 Task: Search one way flight ticket for 1 adult, 6 children, 1 infant in seat and 1 infant on lap in business from Meridian: Key Field to Evansville: Evansville Regional Airport on 8-3-2023. Choice of flights is Sun country airlines. Number of bags: 8 checked bags. Price is upto 109000. Outbound departure time preference is 17:00.
Action: Mouse moved to (304, 407)
Screenshot: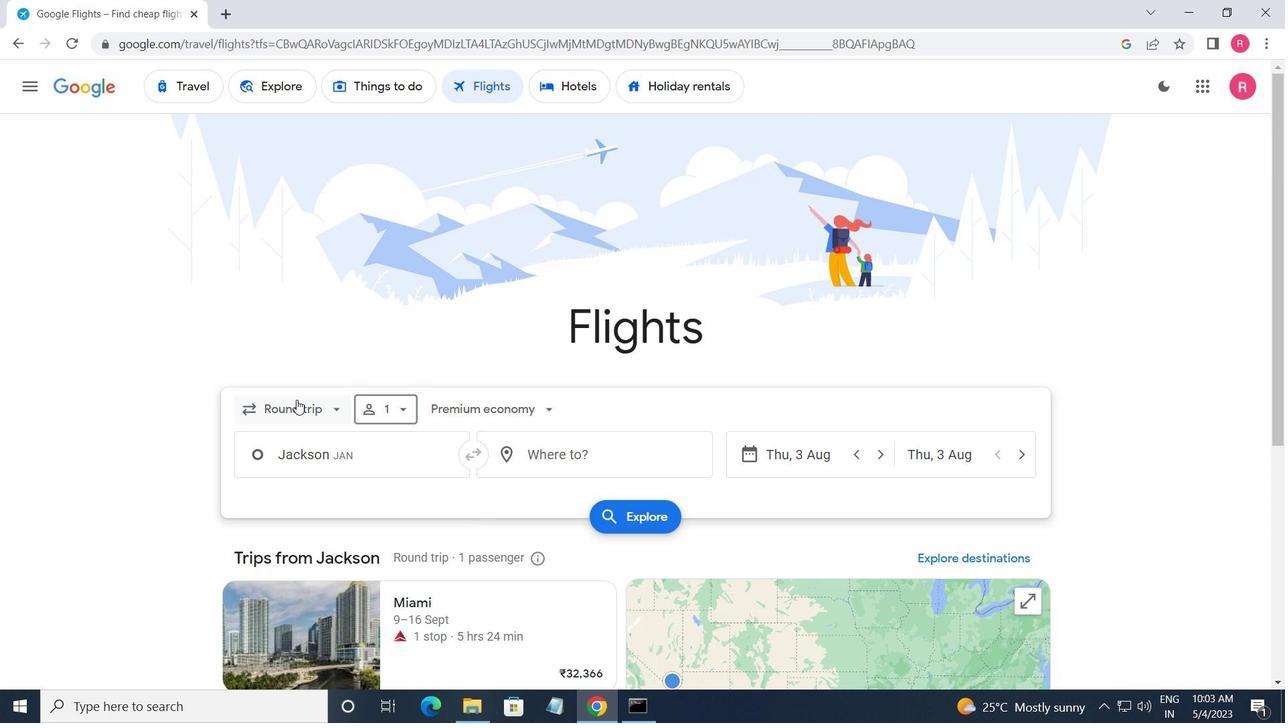 
Action: Mouse pressed left at (304, 407)
Screenshot: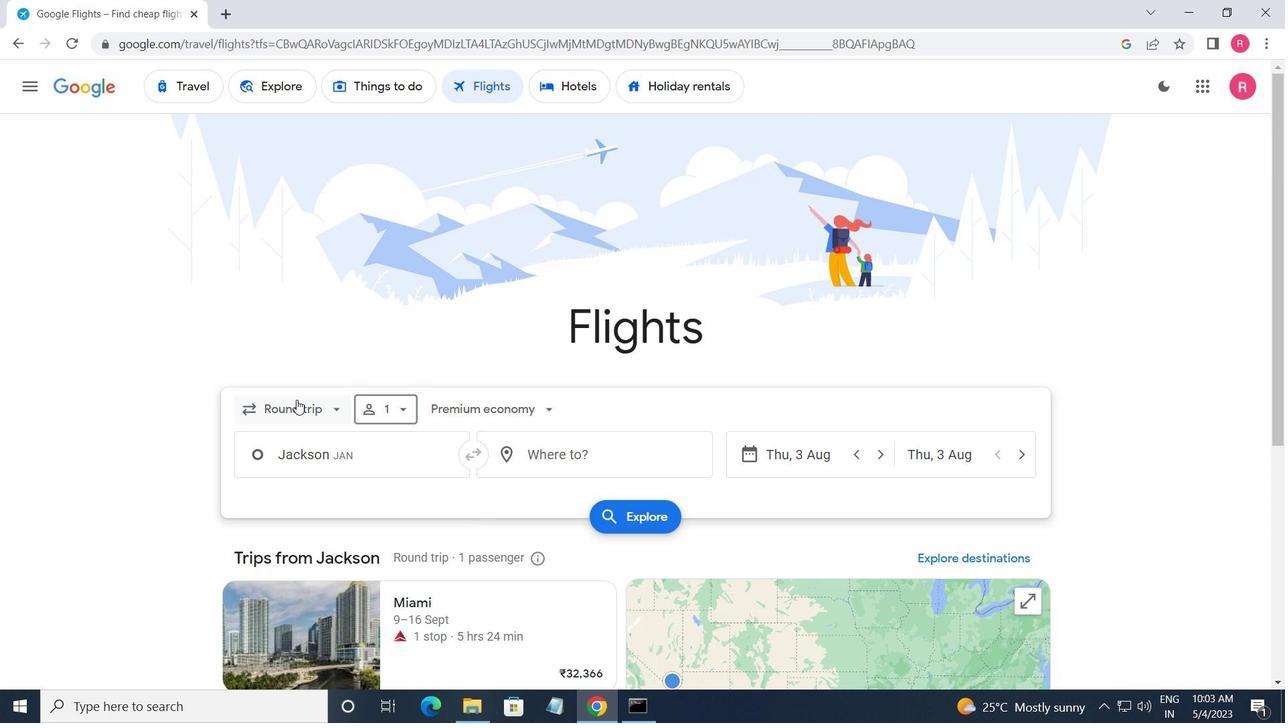 
Action: Mouse moved to (324, 493)
Screenshot: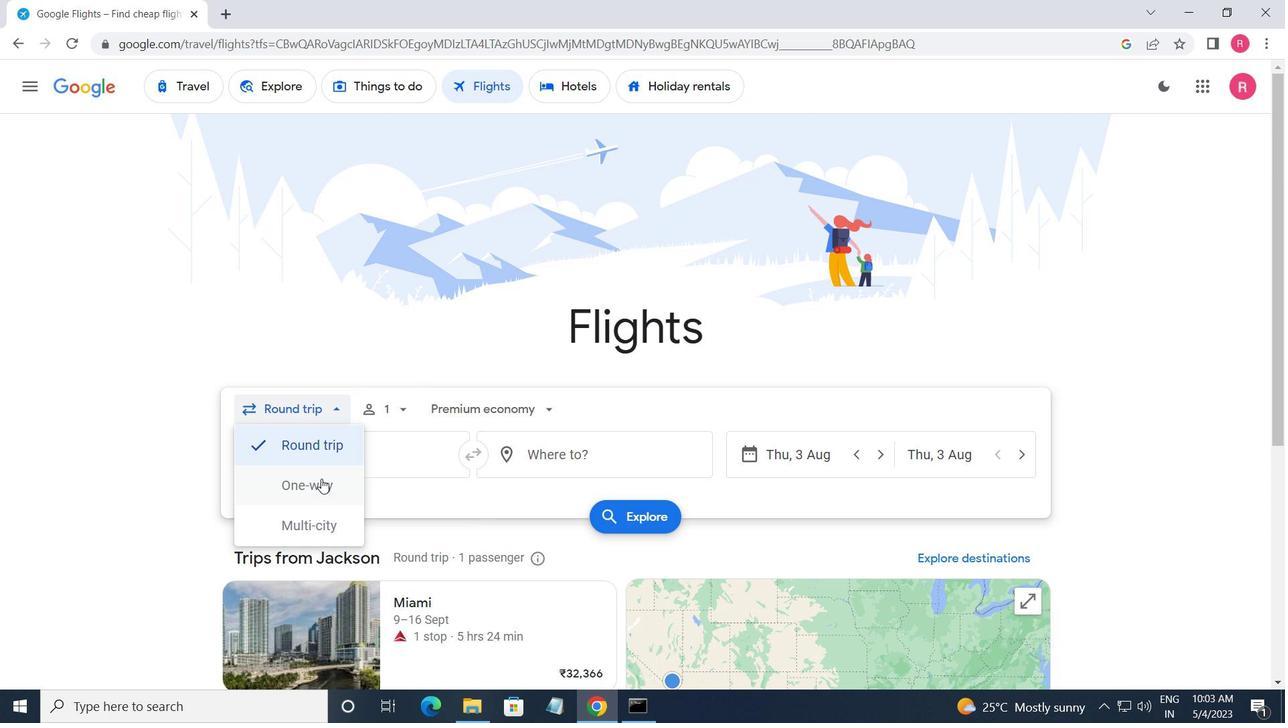
Action: Mouse pressed left at (324, 493)
Screenshot: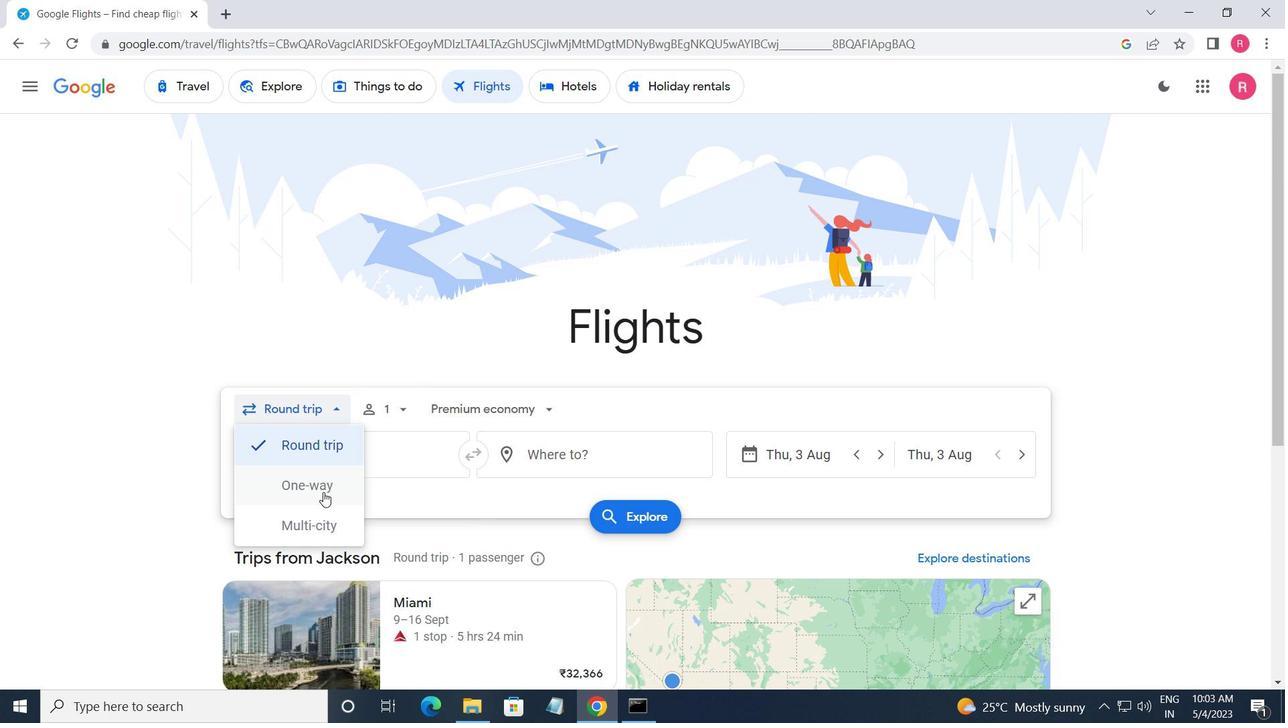 
Action: Mouse moved to (362, 417)
Screenshot: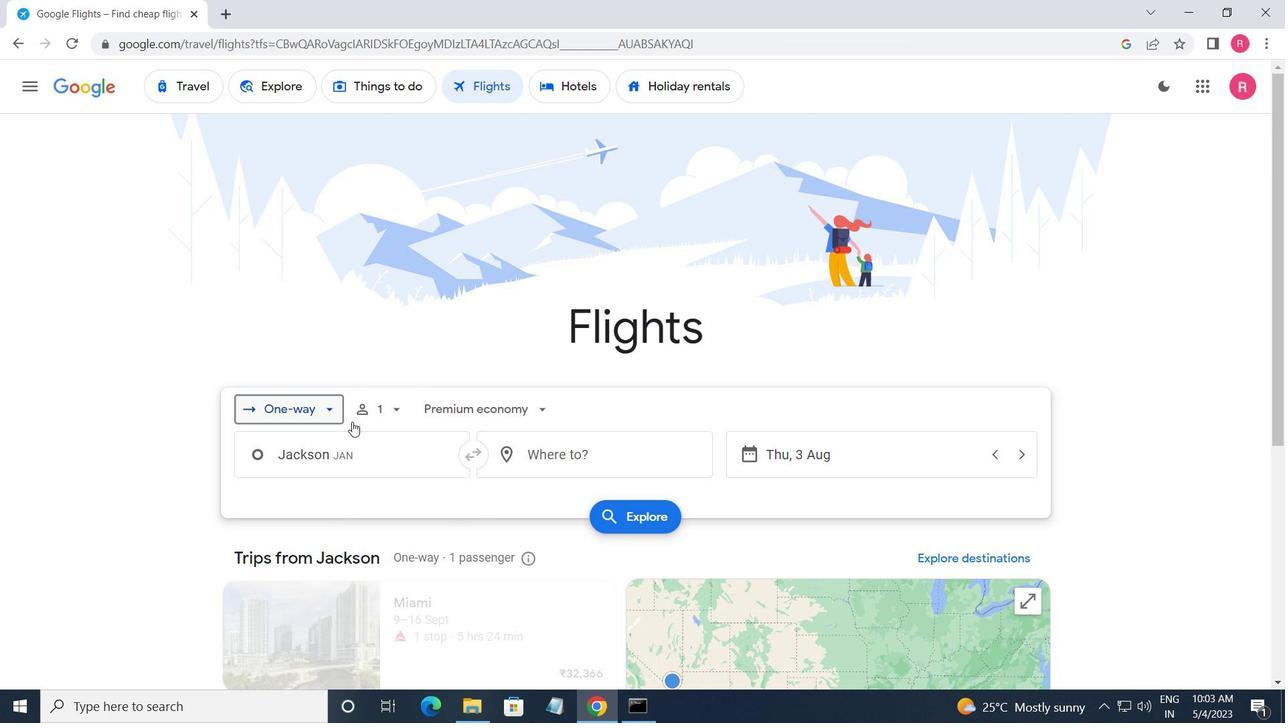 
Action: Mouse pressed left at (362, 417)
Screenshot: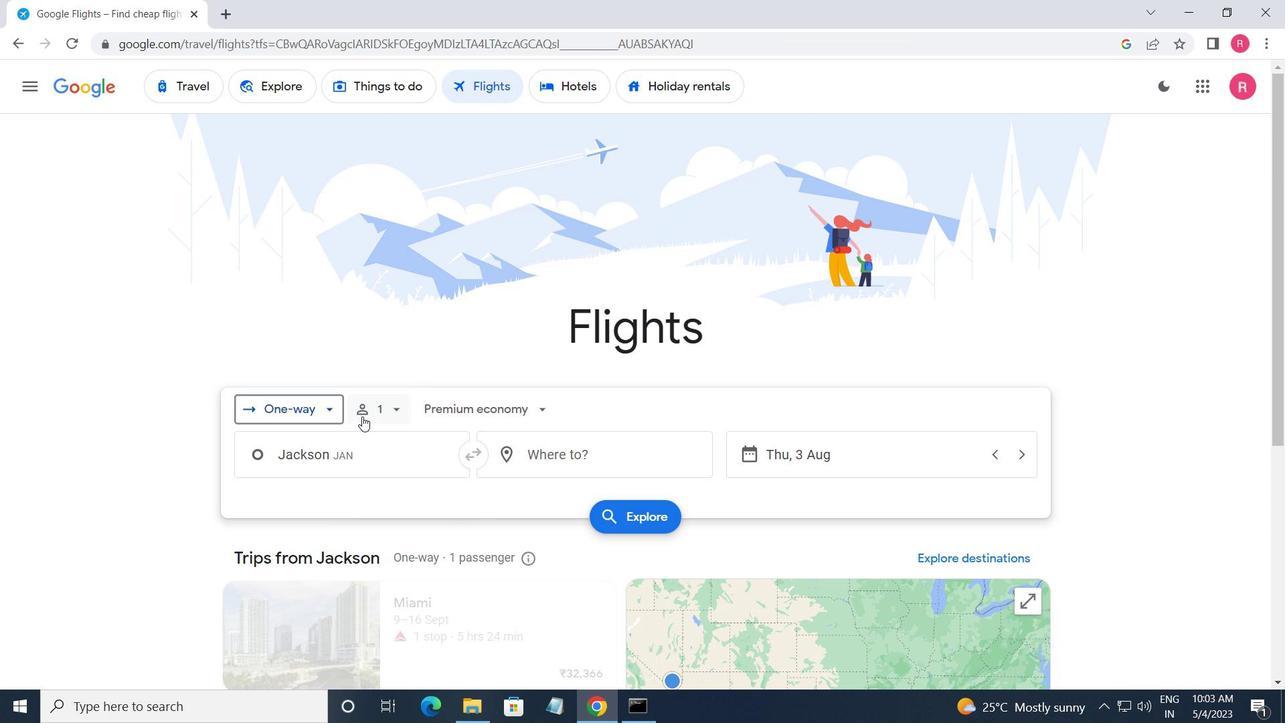 
Action: Mouse moved to (521, 494)
Screenshot: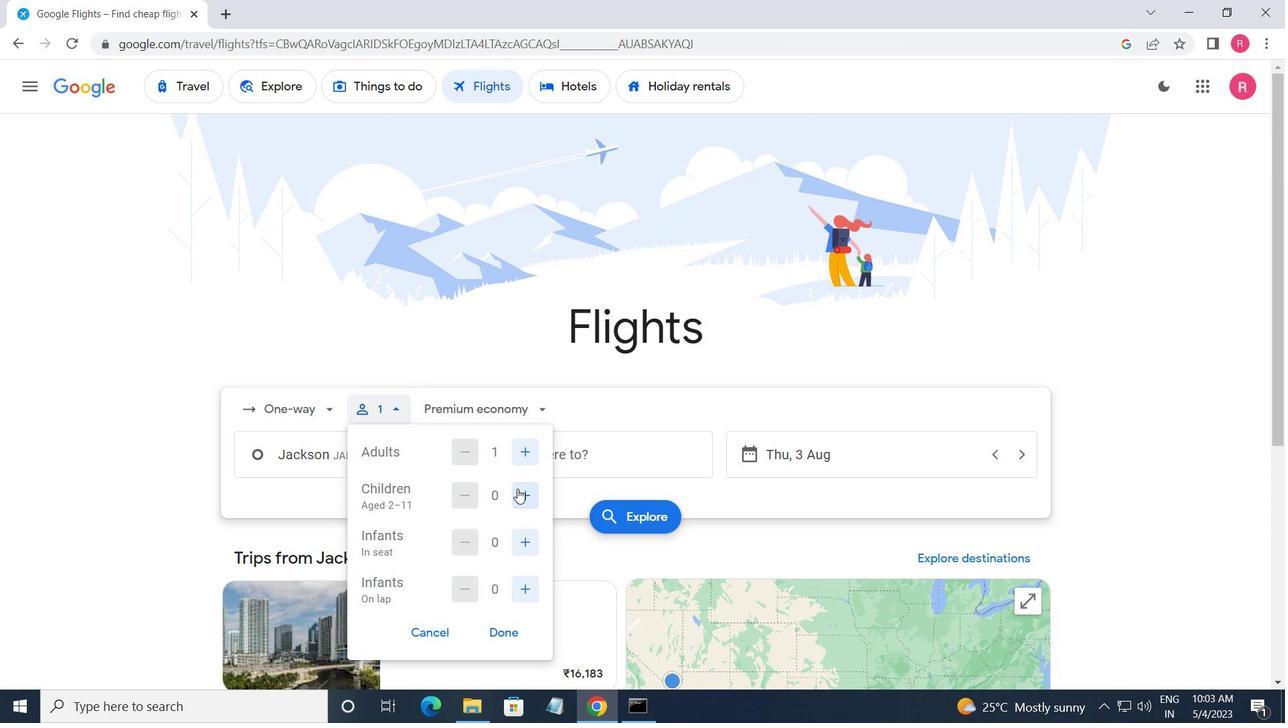 
Action: Mouse pressed left at (521, 494)
Screenshot: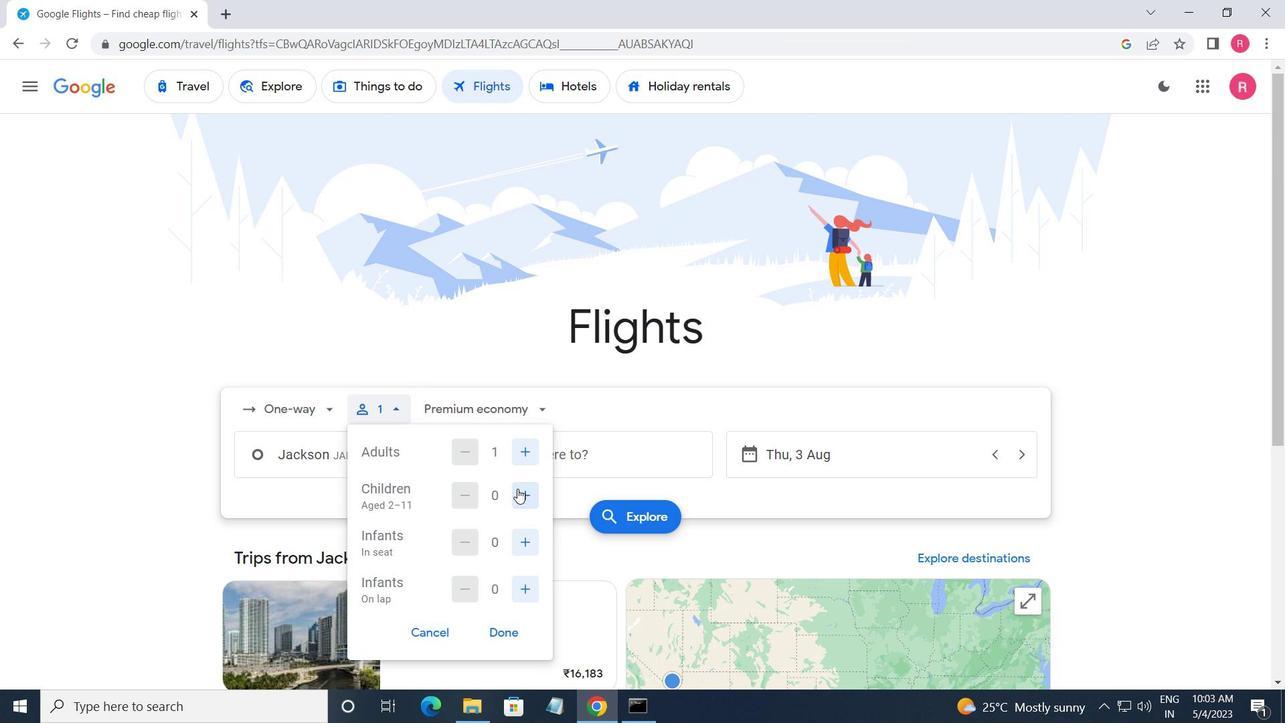 
Action: Mouse pressed left at (521, 494)
Screenshot: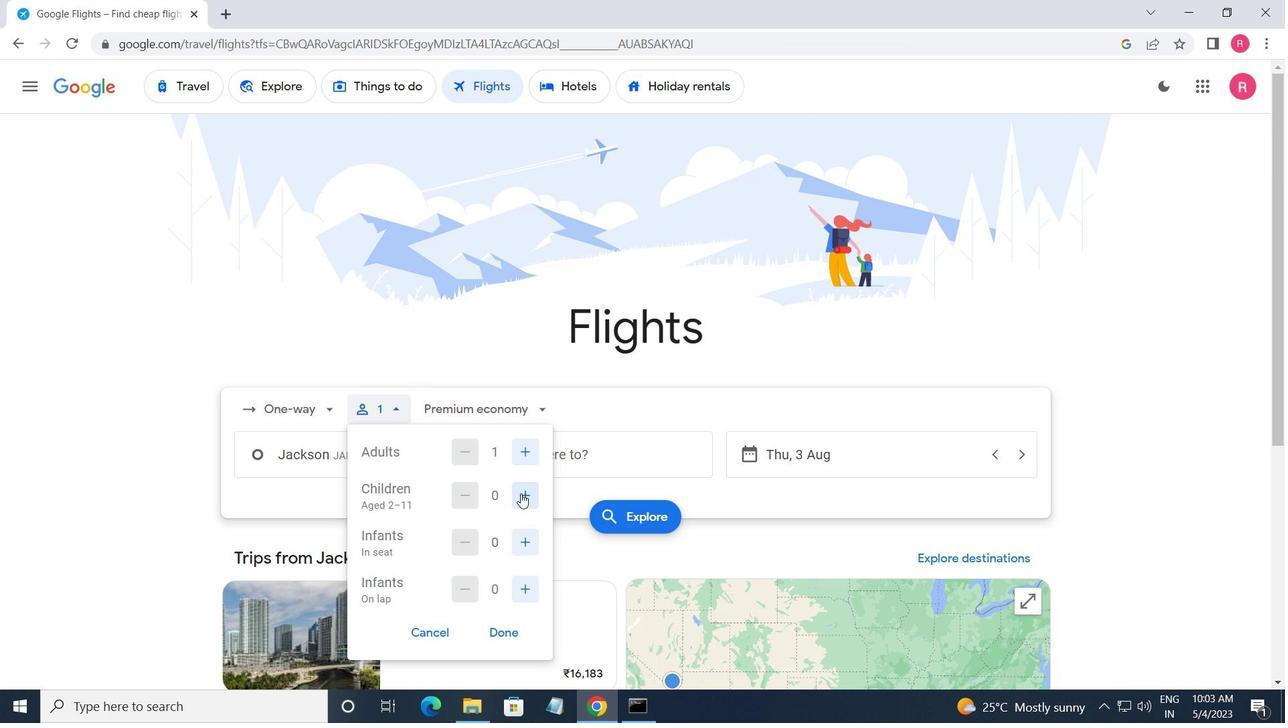 
Action: Mouse pressed left at (521, 494)
Screenshot: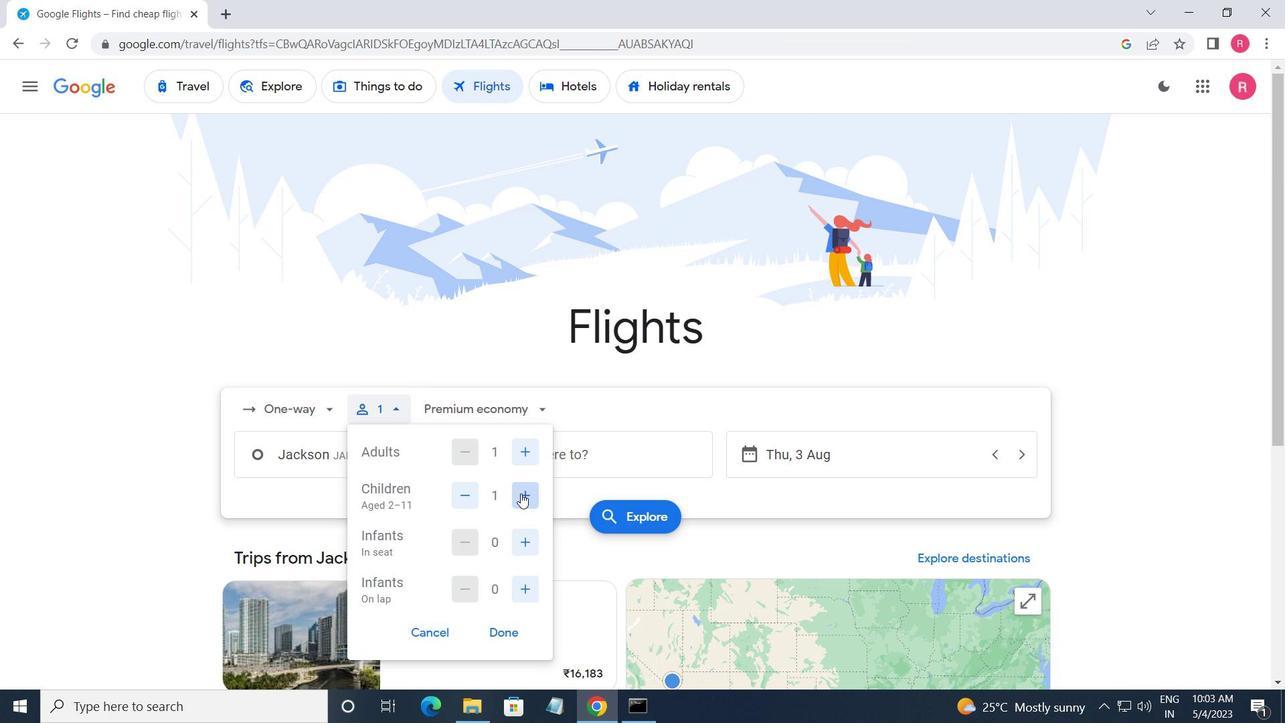 
Action: Mouse moved to (521, 494)
Screenshot: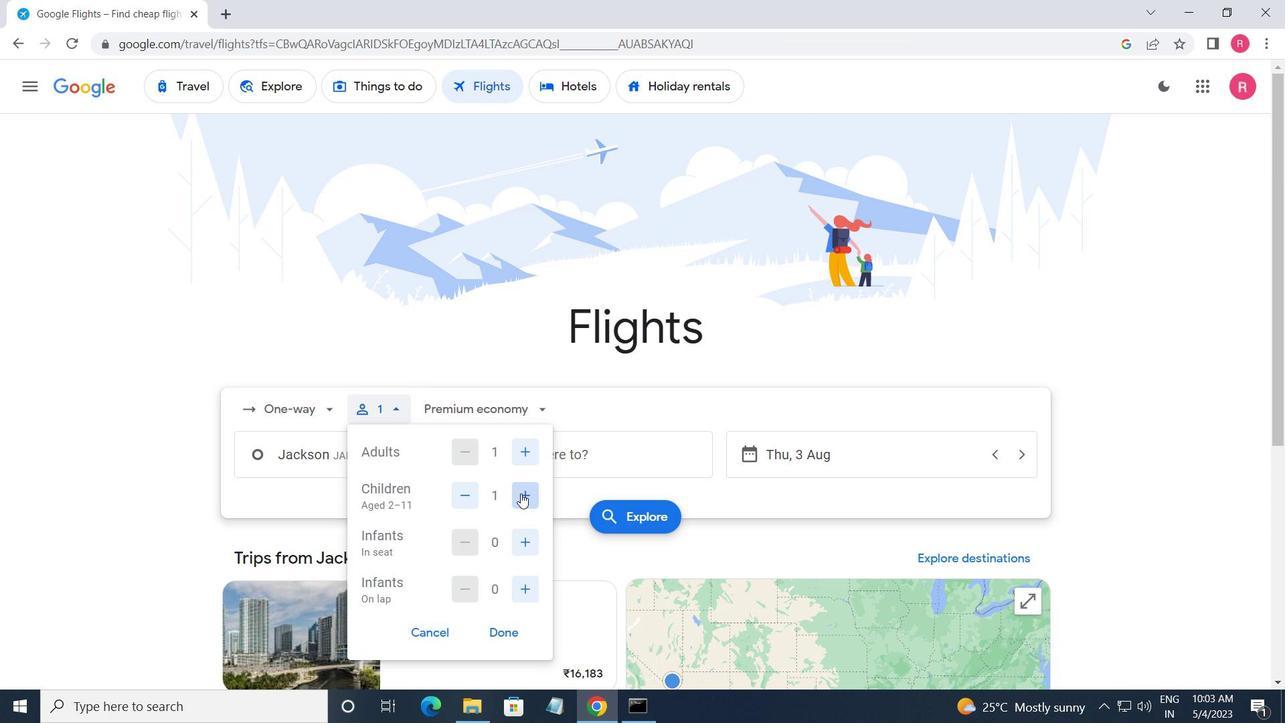 
Action: Mouse pressed left at (521, 494)
Screenshot: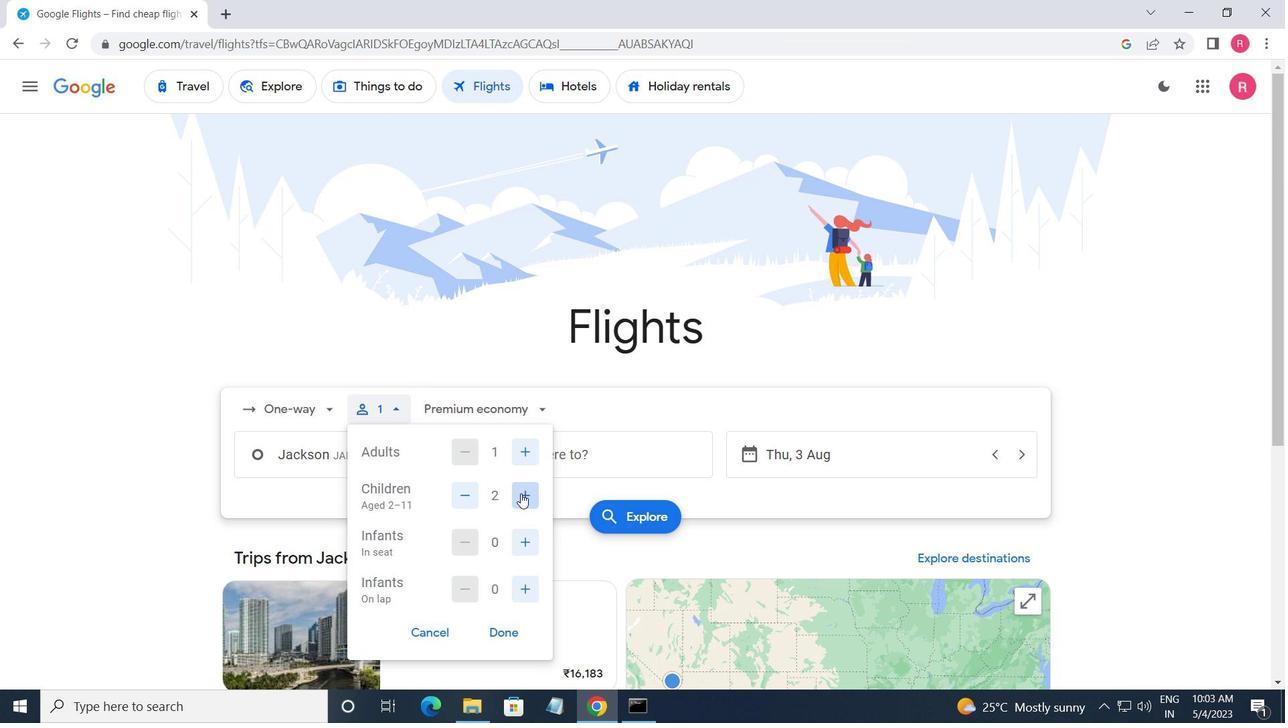 
Action: Mouse pressed left at (521, 494)
Screenshot: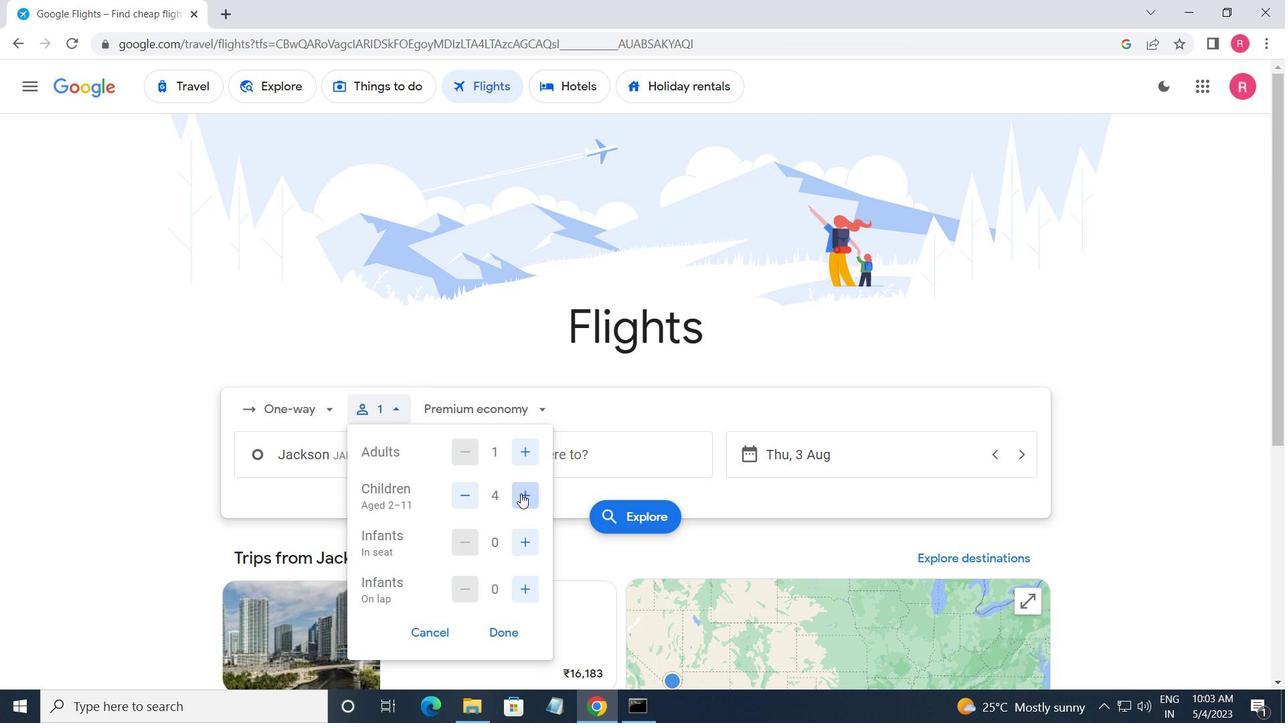 
Action: Mouse pressed left at (521, 494)
Screenshot: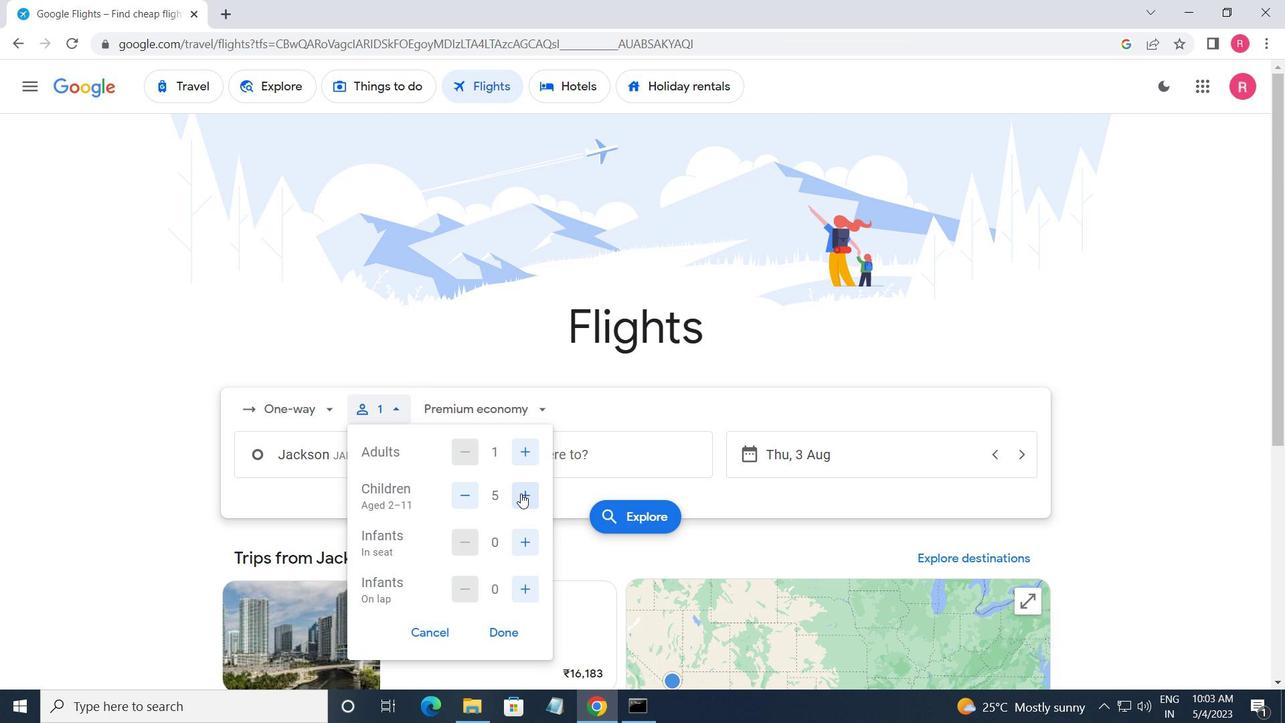 
Action: Mouse moved to (531, 542)
Screenshot: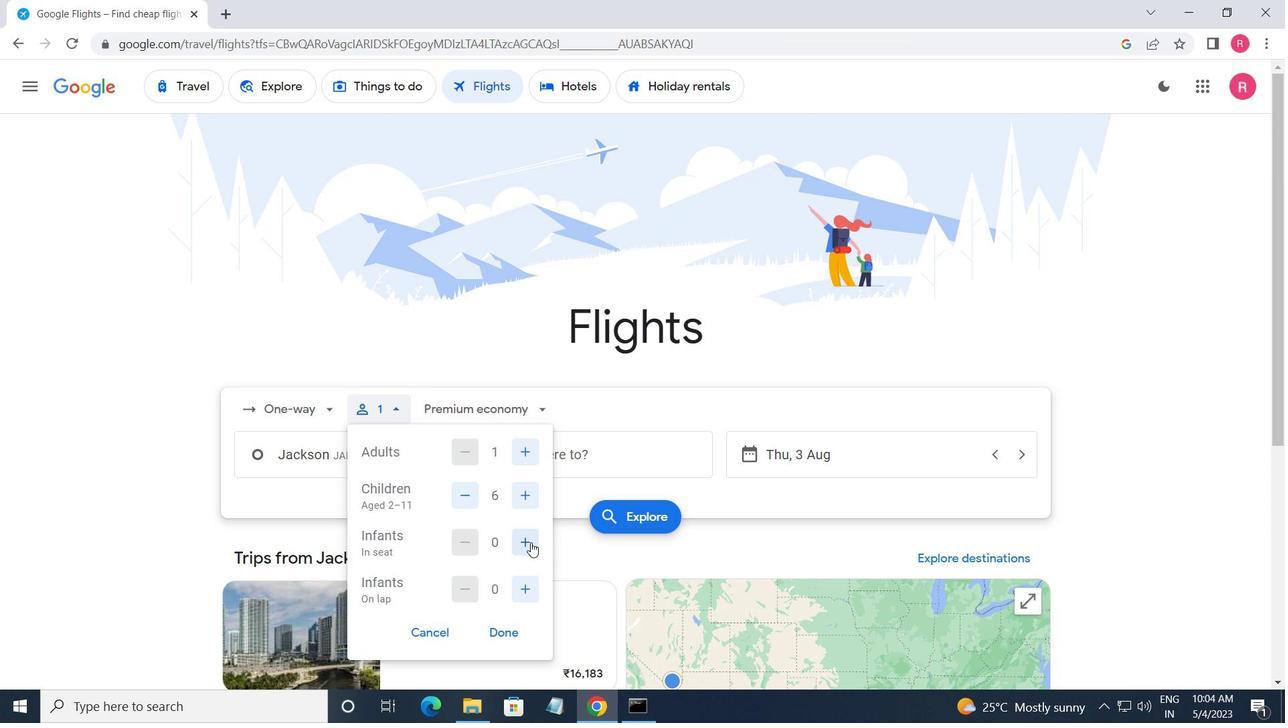 
Action: Mouse pressed left at (531, 542)
Screenshot: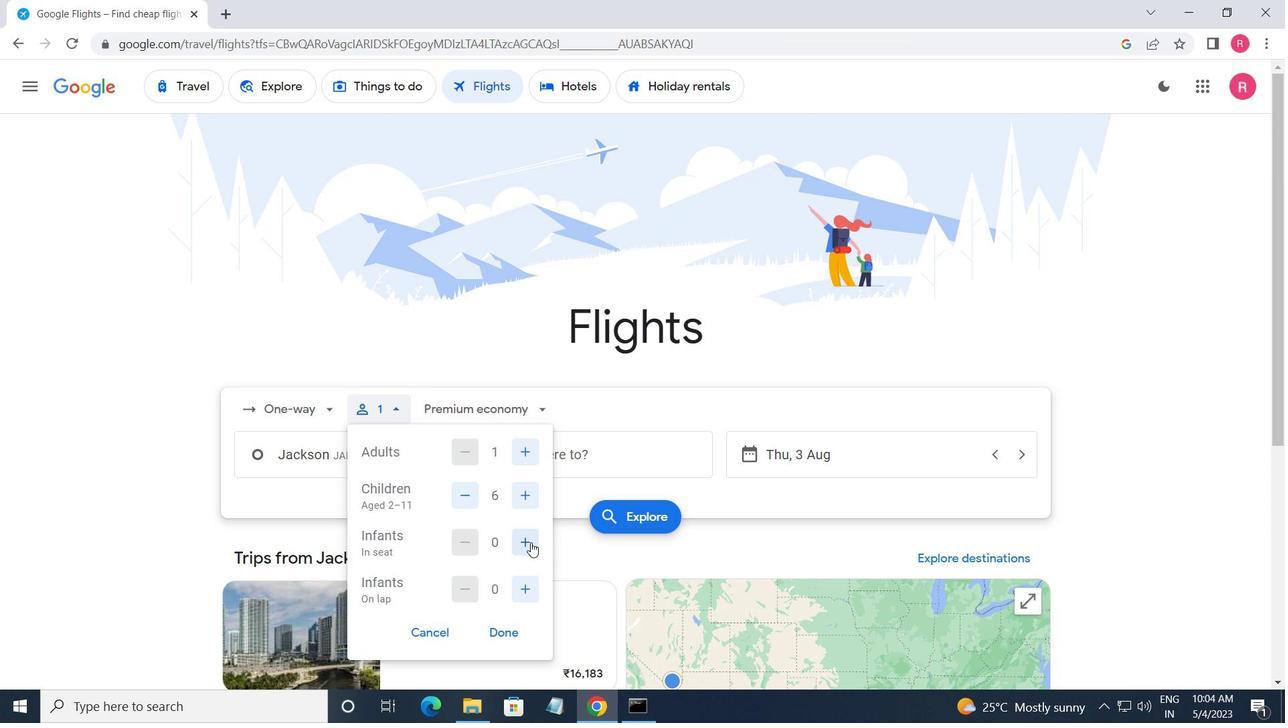 
Action: Mouse moved to (521, 577)
Screenshot: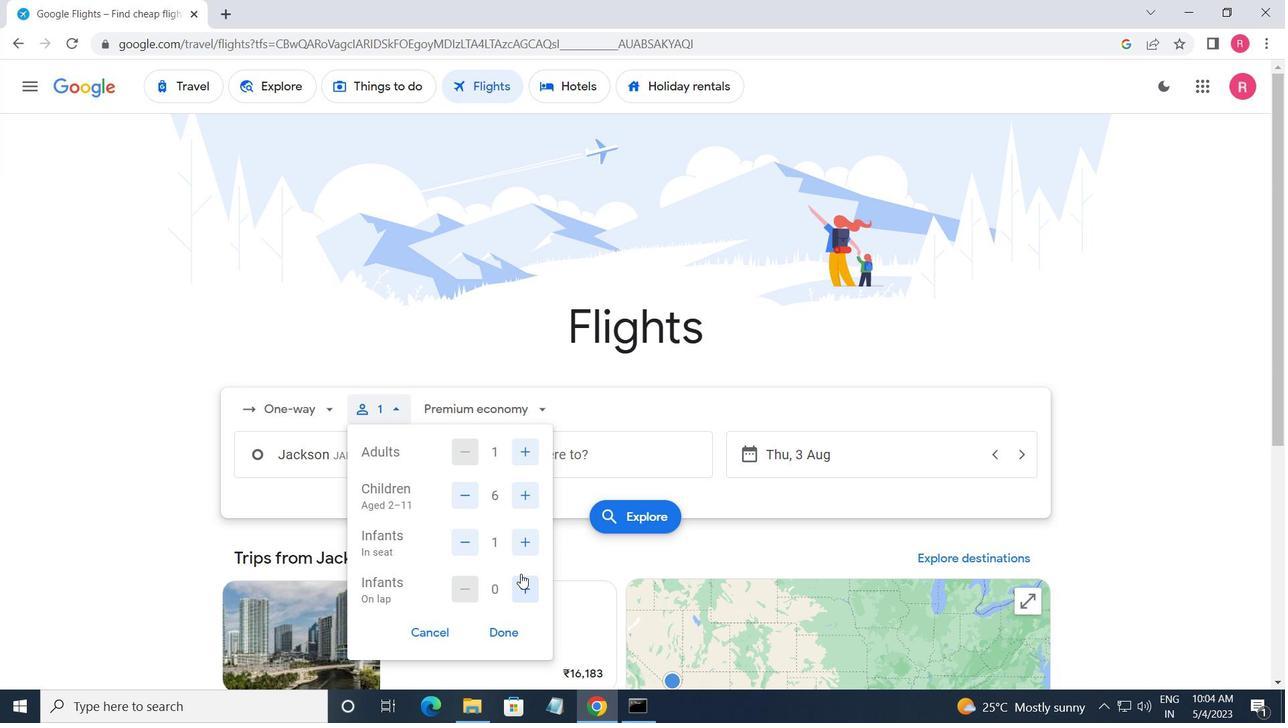 
Action: Mouse pressed left at (521, 577)
Screenshot: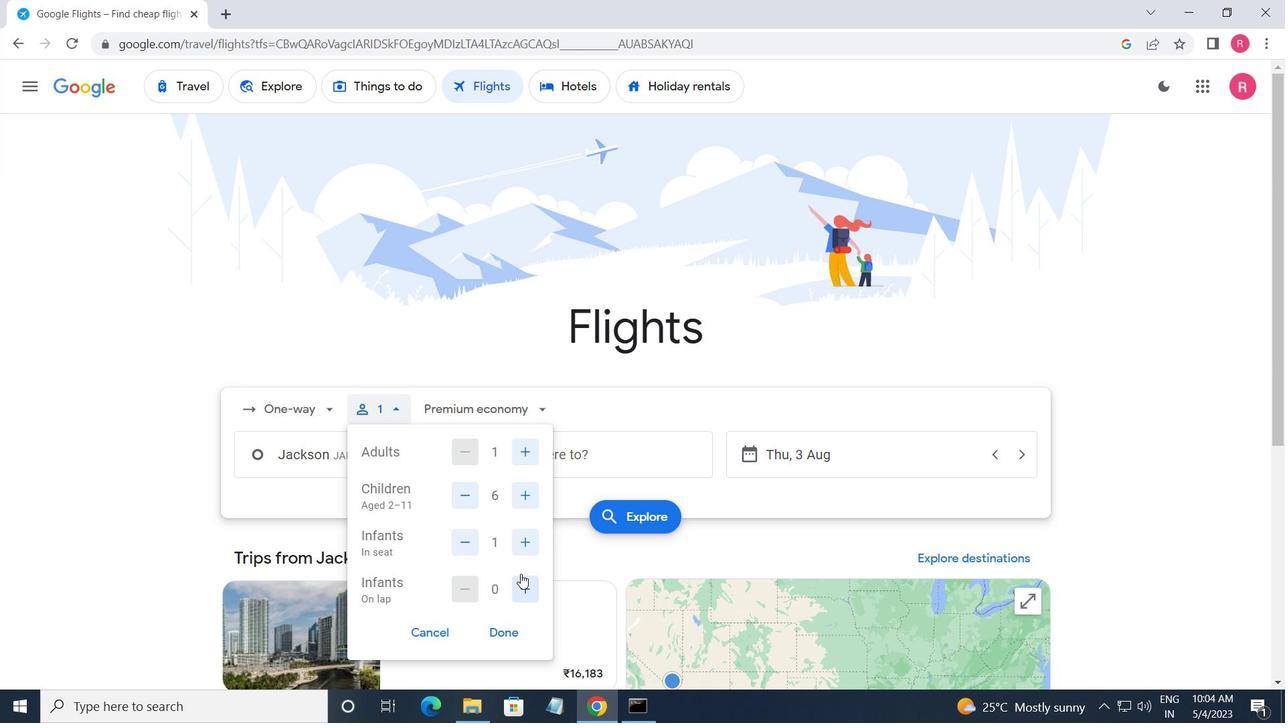
Action: Mouse moved to (511, 633)
Screenshot: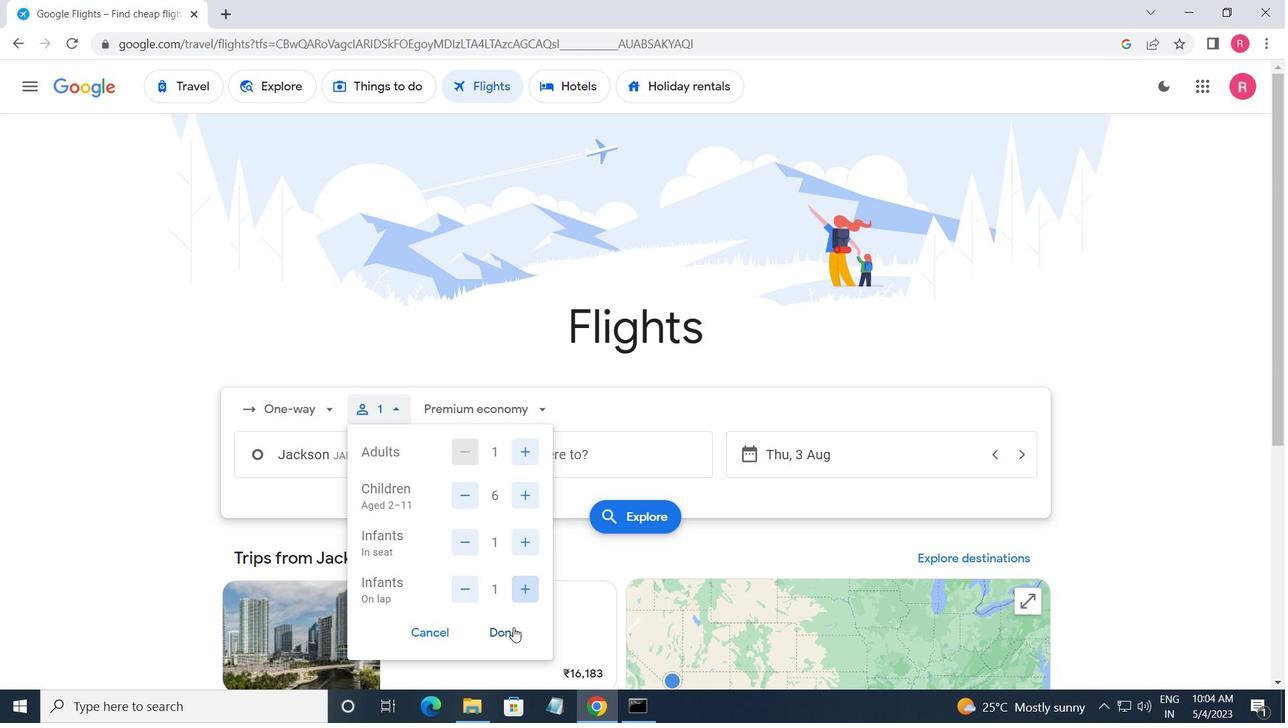 
Action: Mouse pressed left at (511, 633)
Screenshot: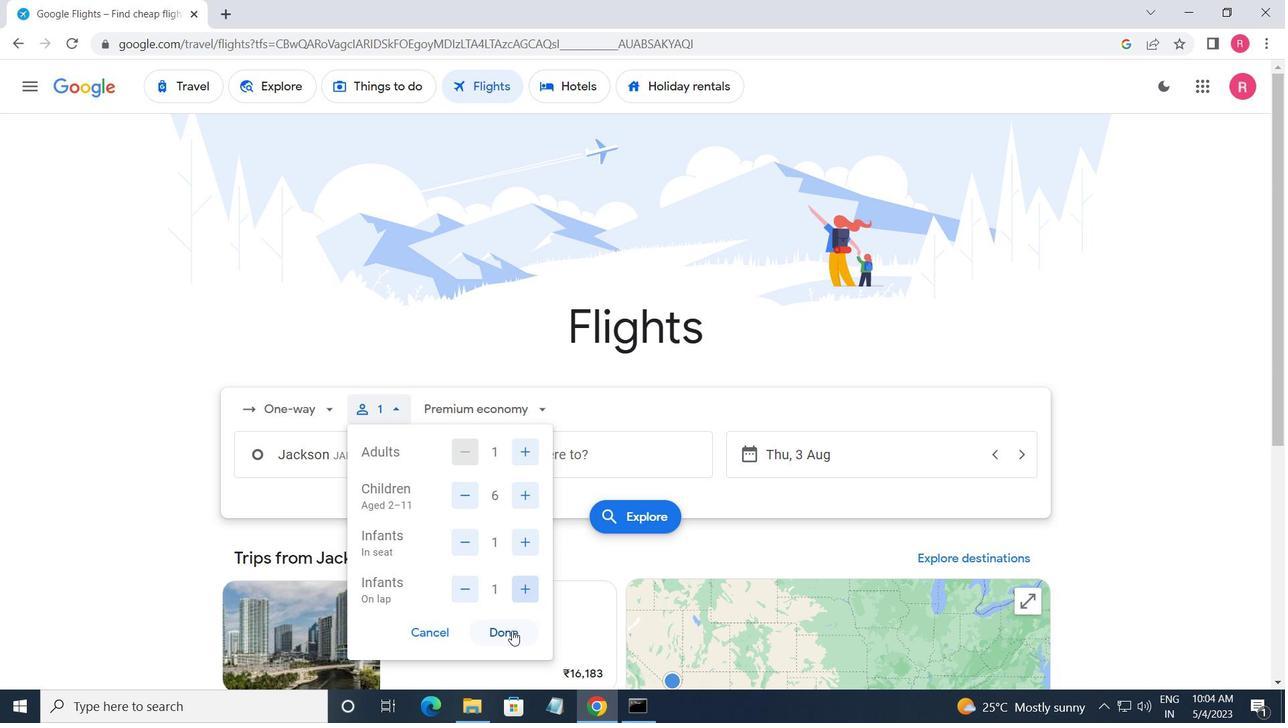 
Action: Mouse moved to (470, 418)
Screenshot: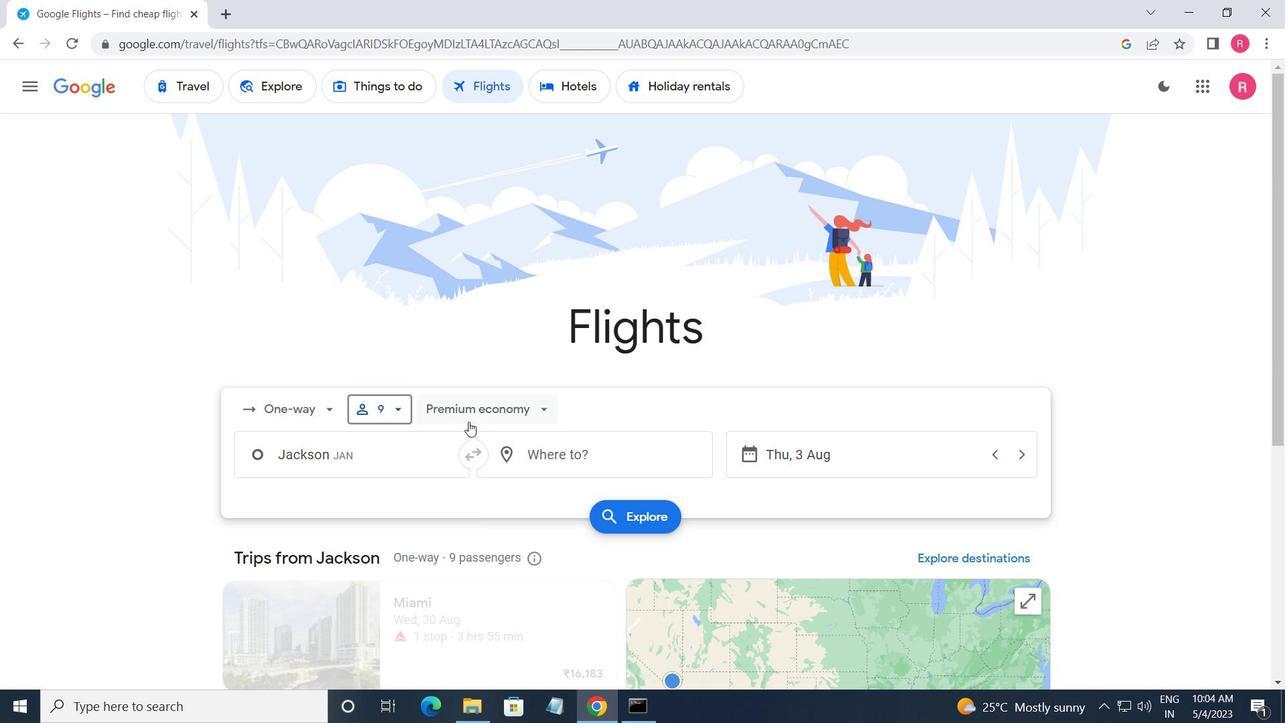 
Action: Mouse pressed left at (470, 418)
Screenshot: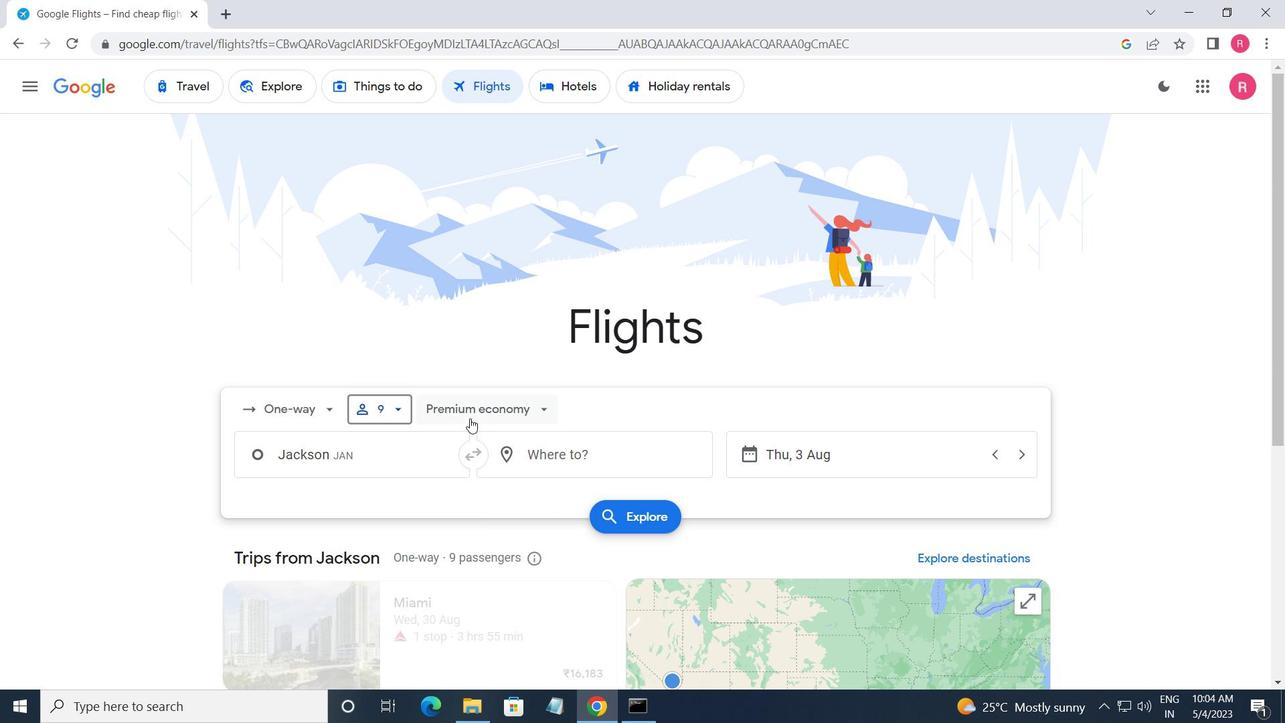 
Action: Mouse moved to (470, 547)
Screenshot: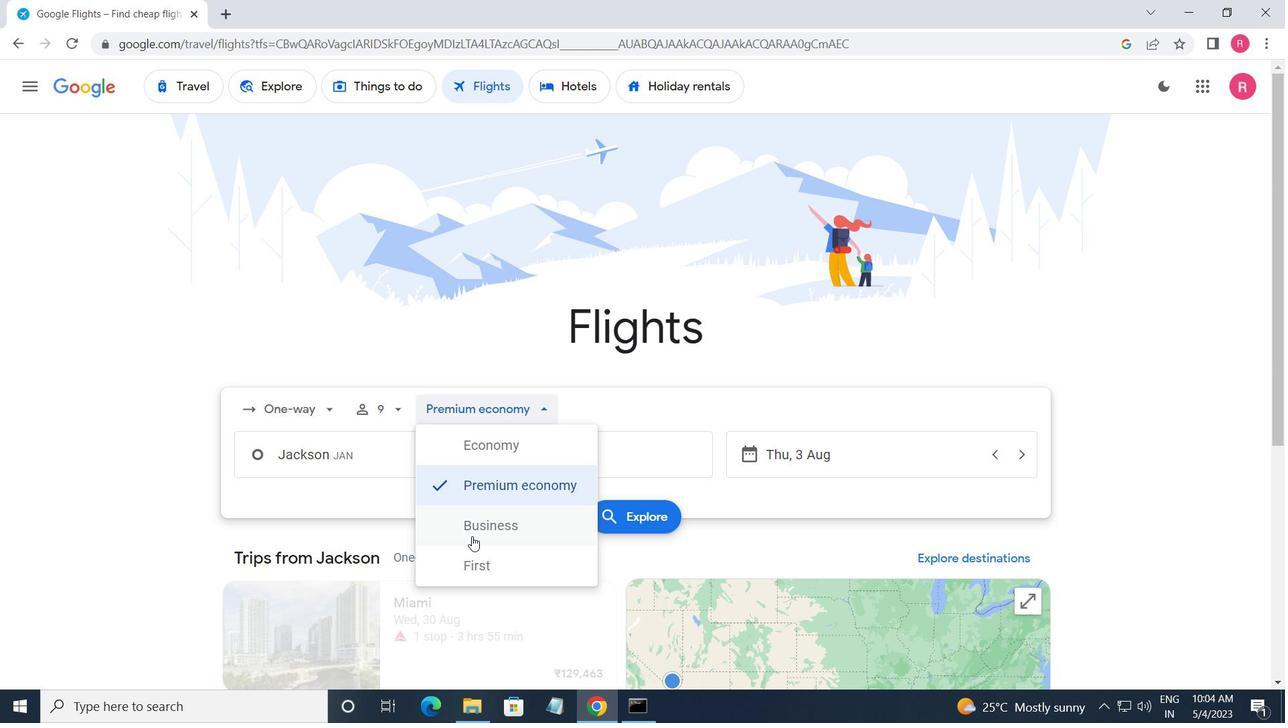 
Action: Mouse pressed left at (470, 547)
Screenshot: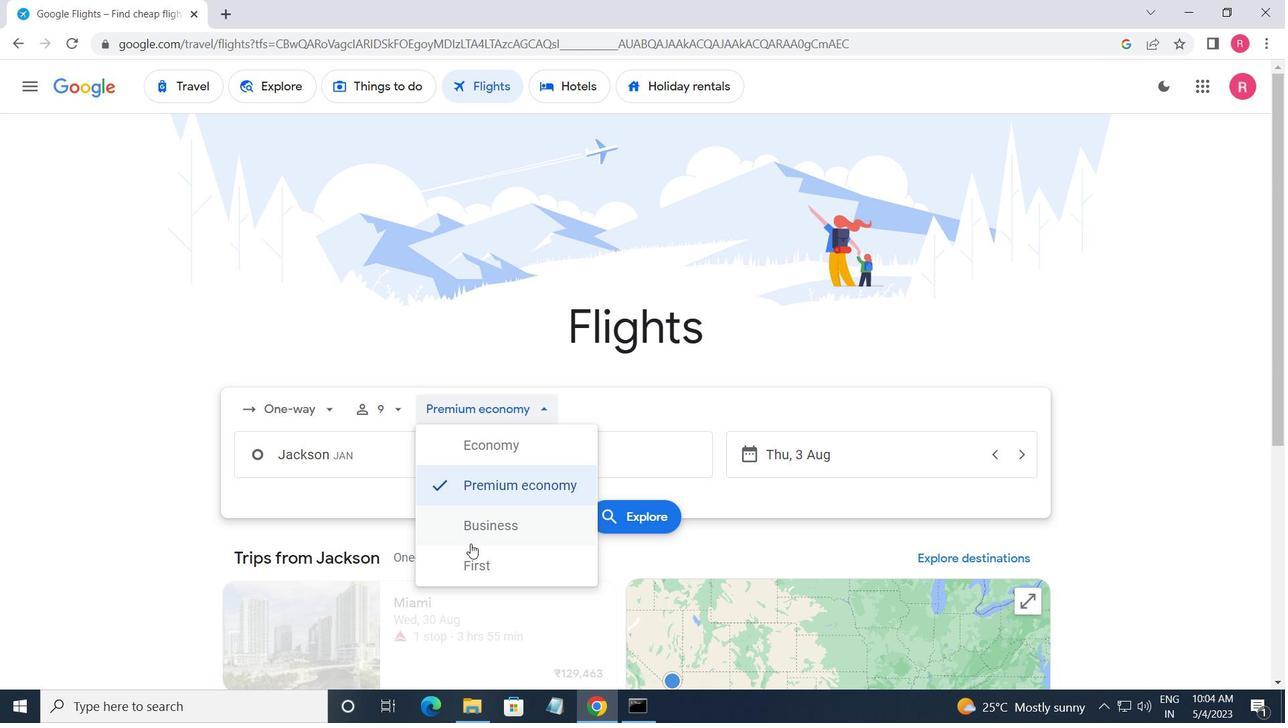 
Action: Mouse moved to (441, 410)
Screenshot: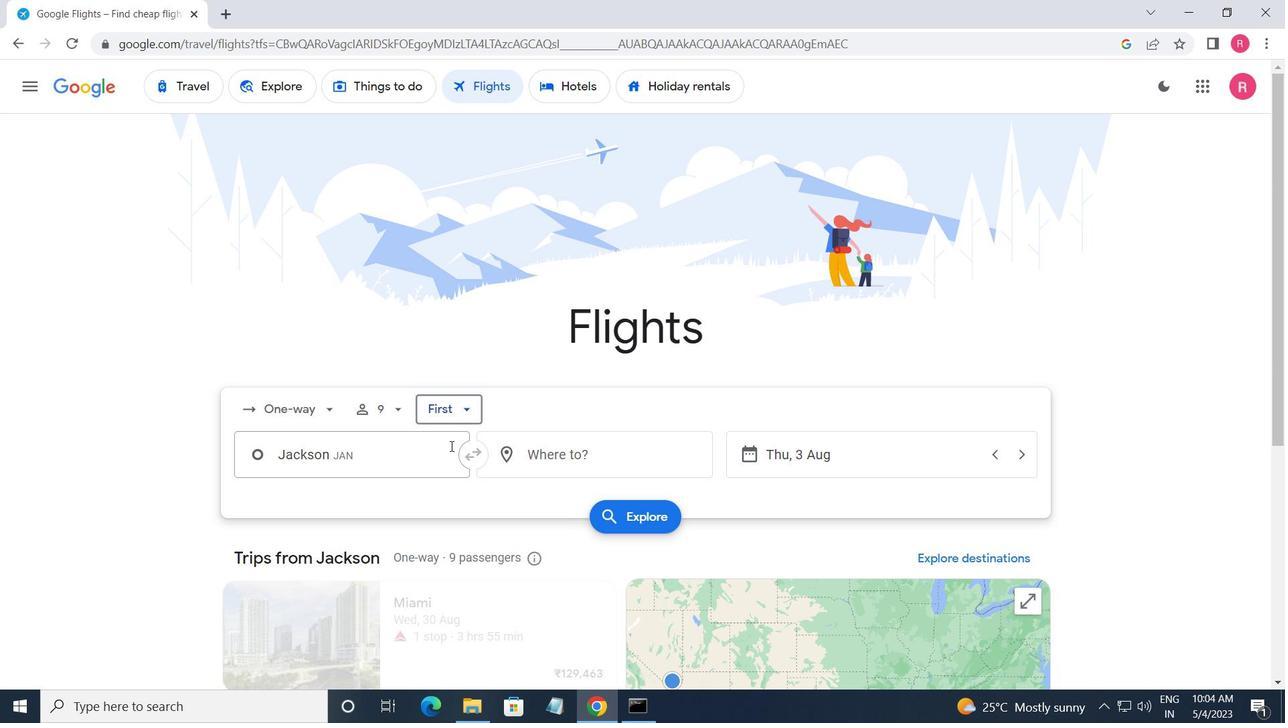 
Action: Mouse pressed left at (441, 410)
Screenshot: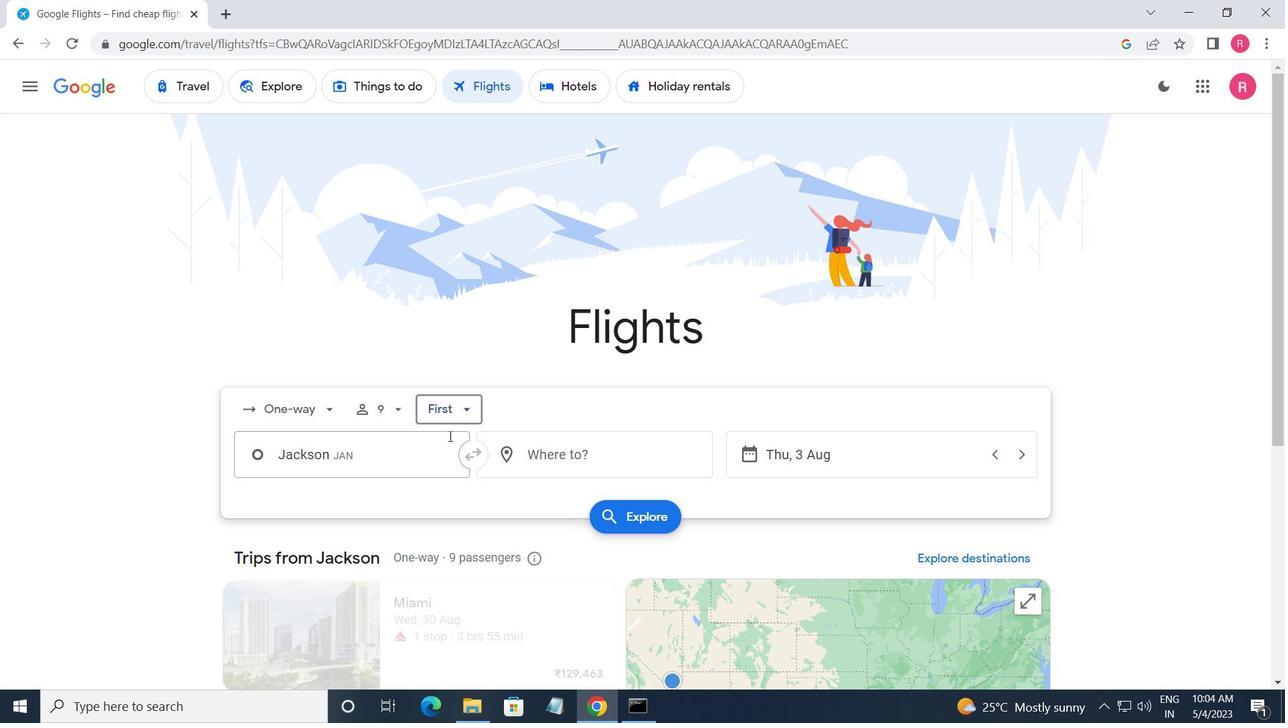 
Action: Mouse moved to (482, 514)
Screenshot: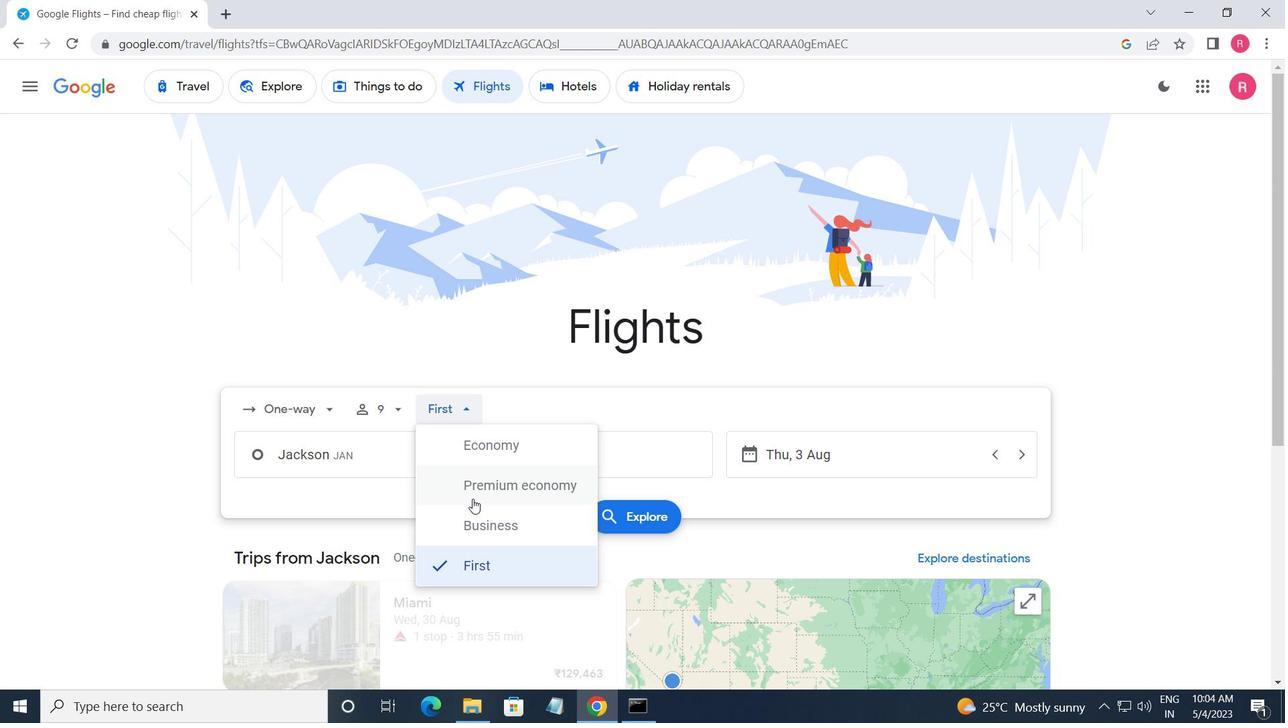 
Action: Mouse pressed left at (482, 514)
Screenshot: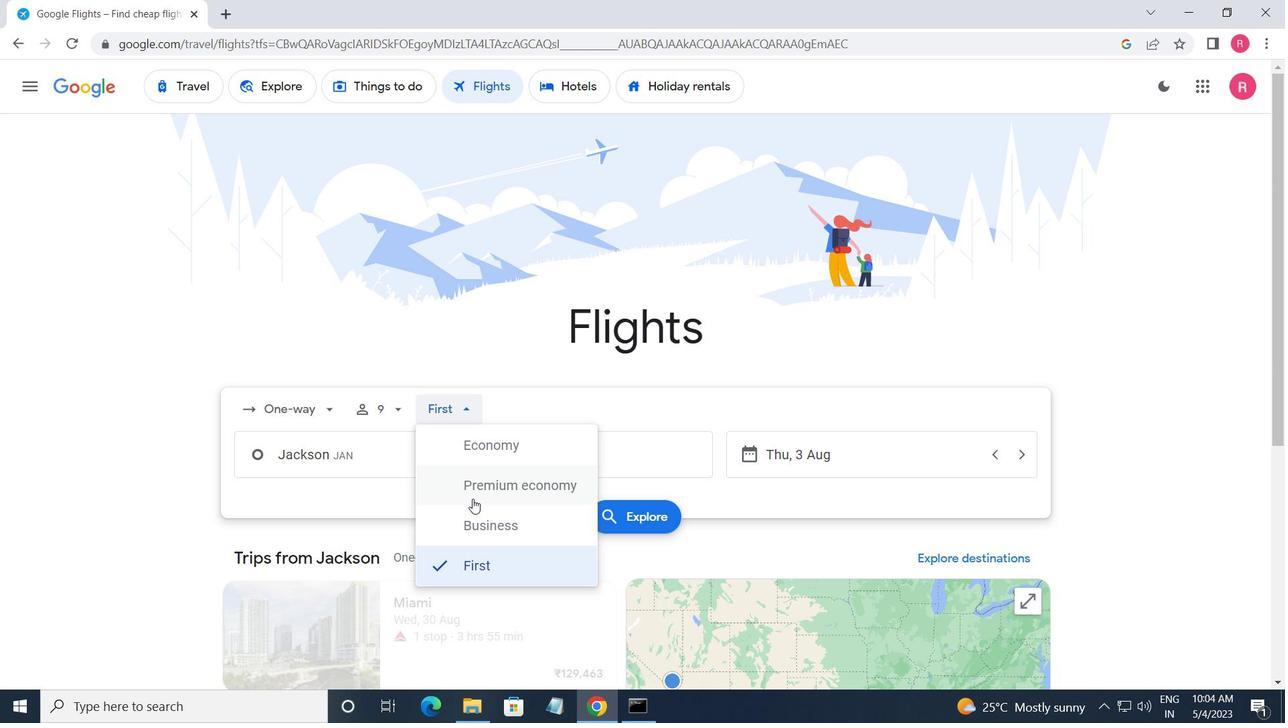 
Action: Mouse moved to (367, 474)
Screenshot: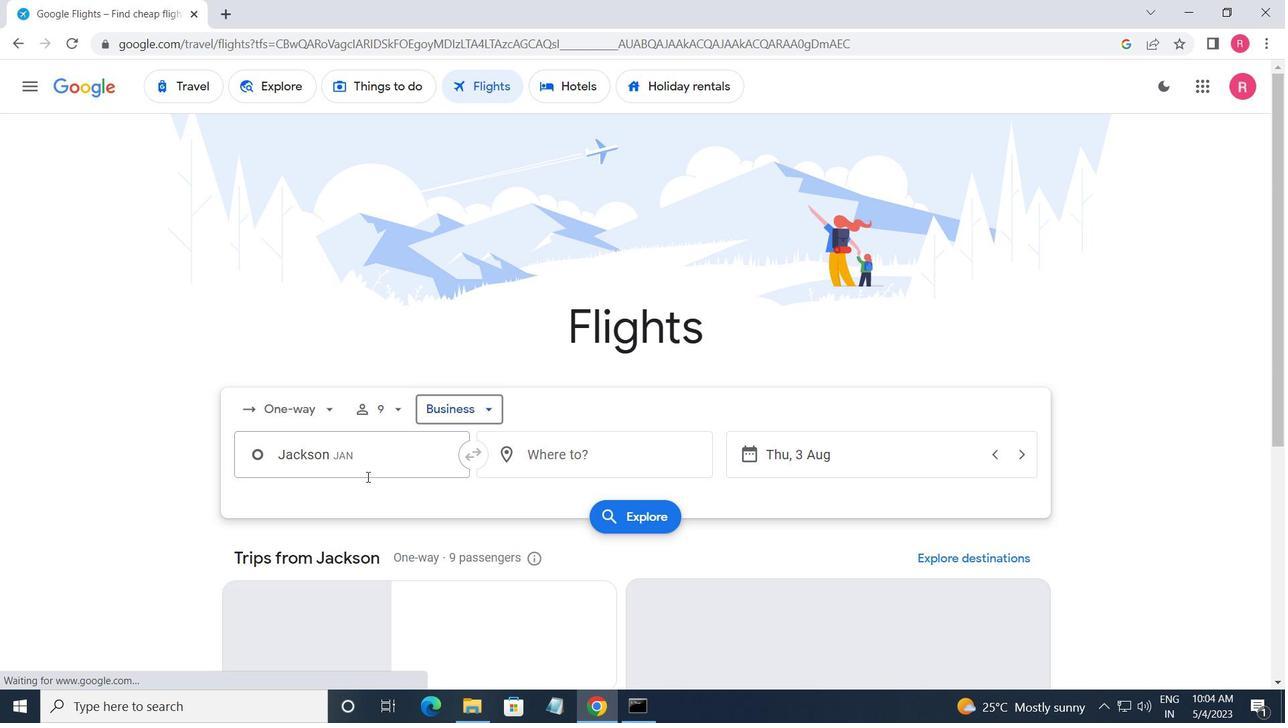 
Action: Mouse pressed left at (367, 474)
Screenshot: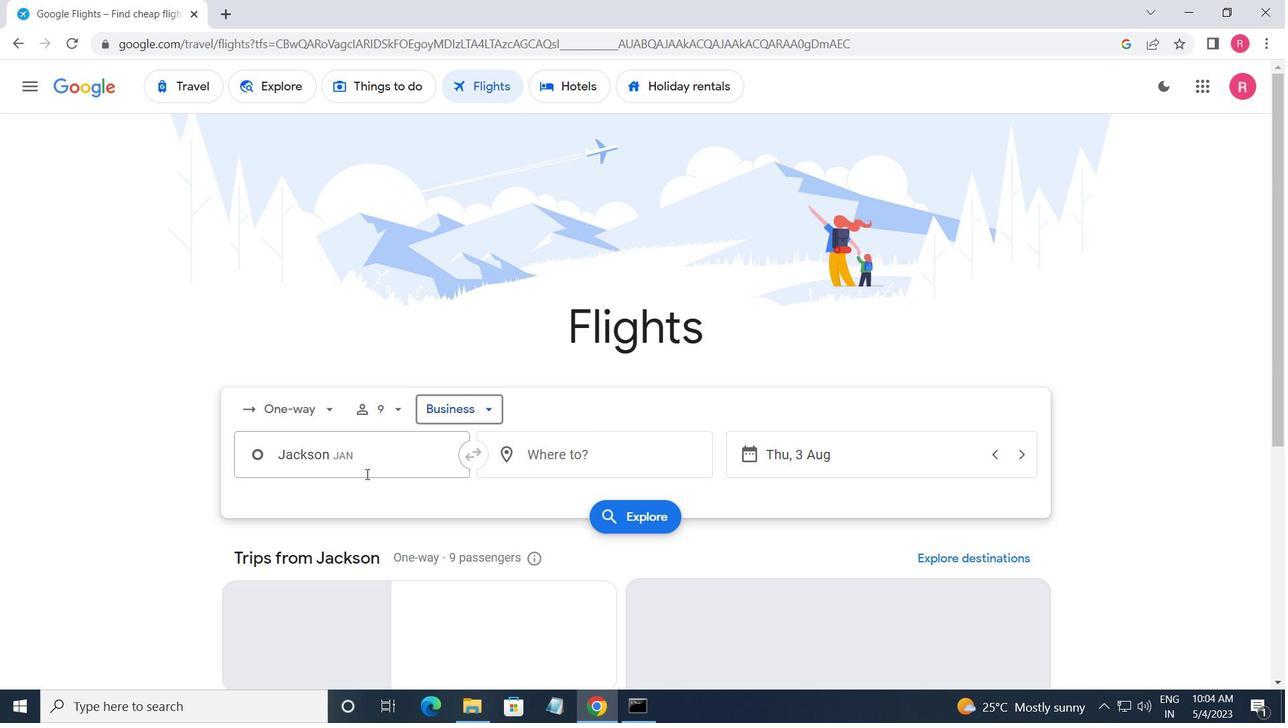 
Action: Key pressed <Key.shift_r>Key<Key.space><Key.shift>FIELD<Key.backspace><Key.backspace><Key.backspace><Key.backspace><Key.backspace><Key.backspace><Key.backspace><Key.backspace><Key.backspace><Key.backspace><Key.shift_r>MERIDIAN
Screenshot: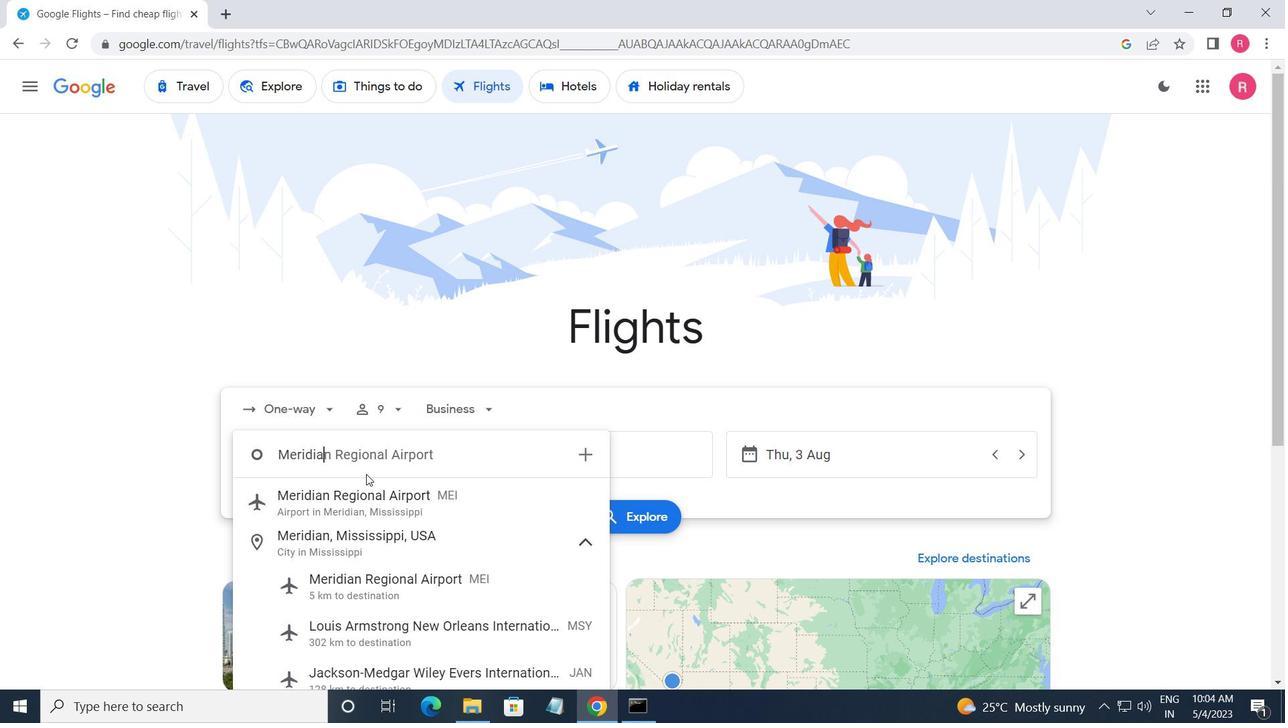 
Action: Mouse moved to (385, 484)
Screenshot: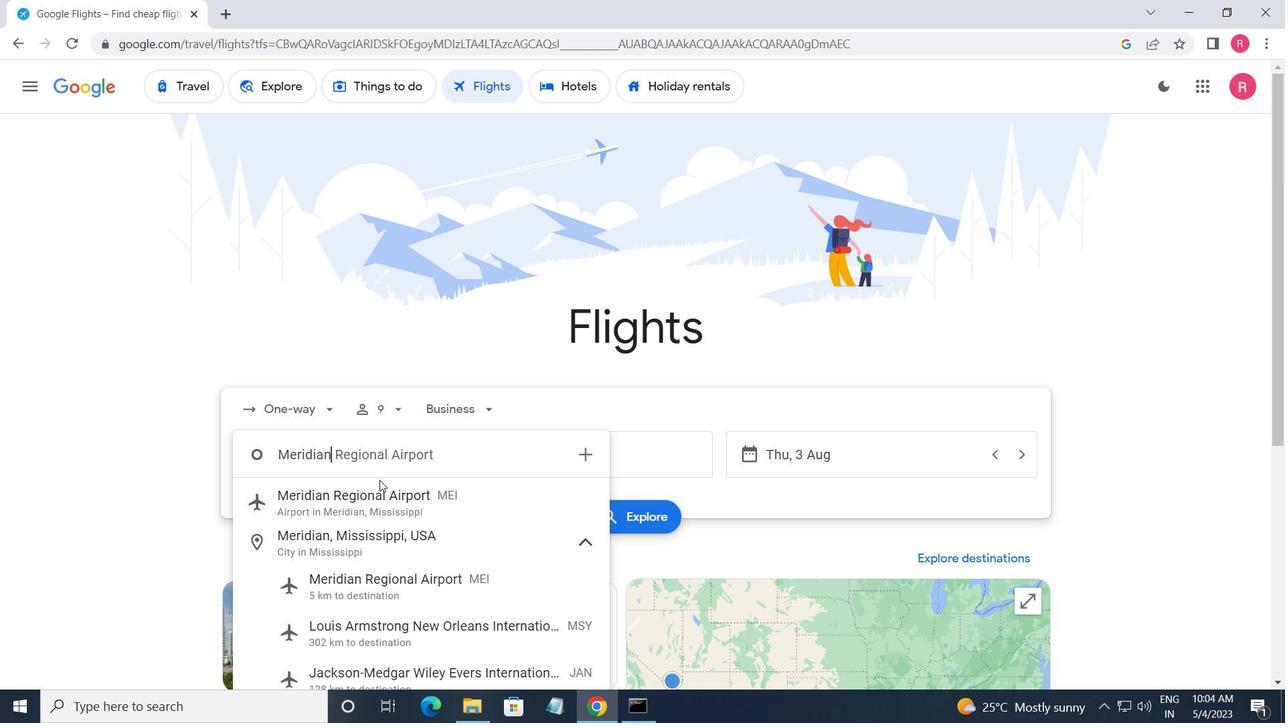 
Action: Mouse pressed left at (385, 484)
Screenshot: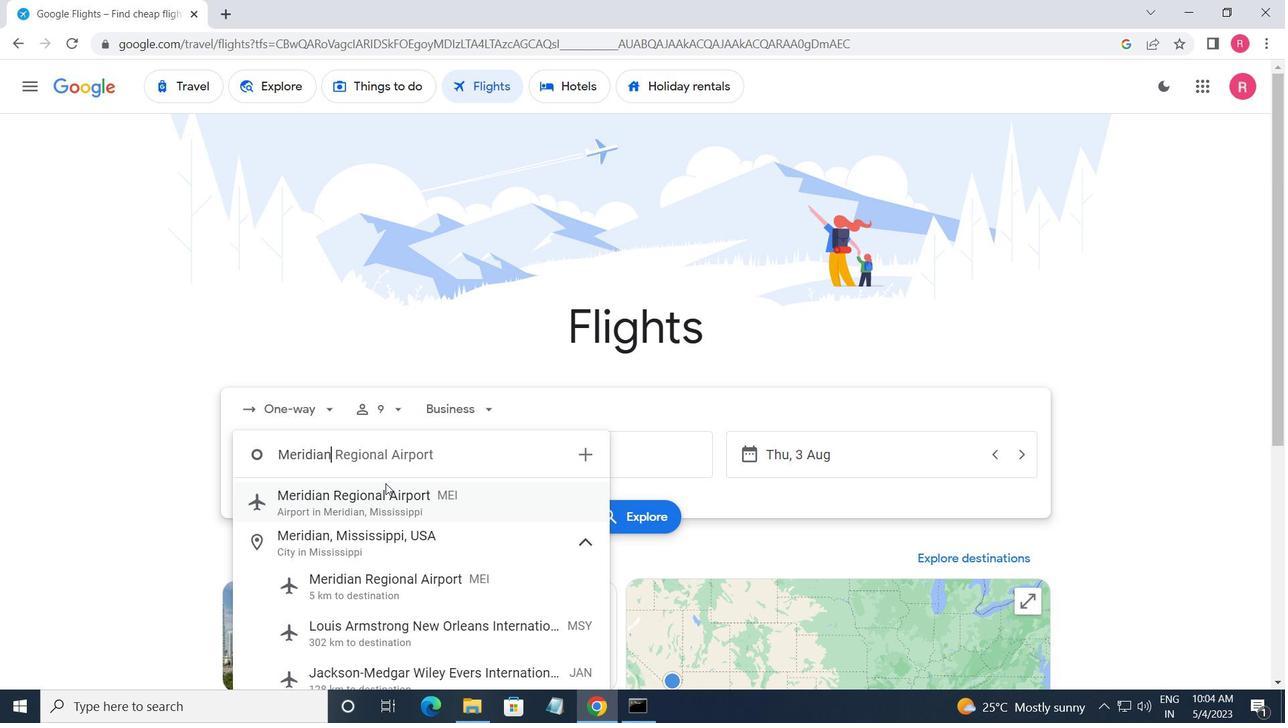 
Action: Mouse moved to (584, 457)
Screenshot: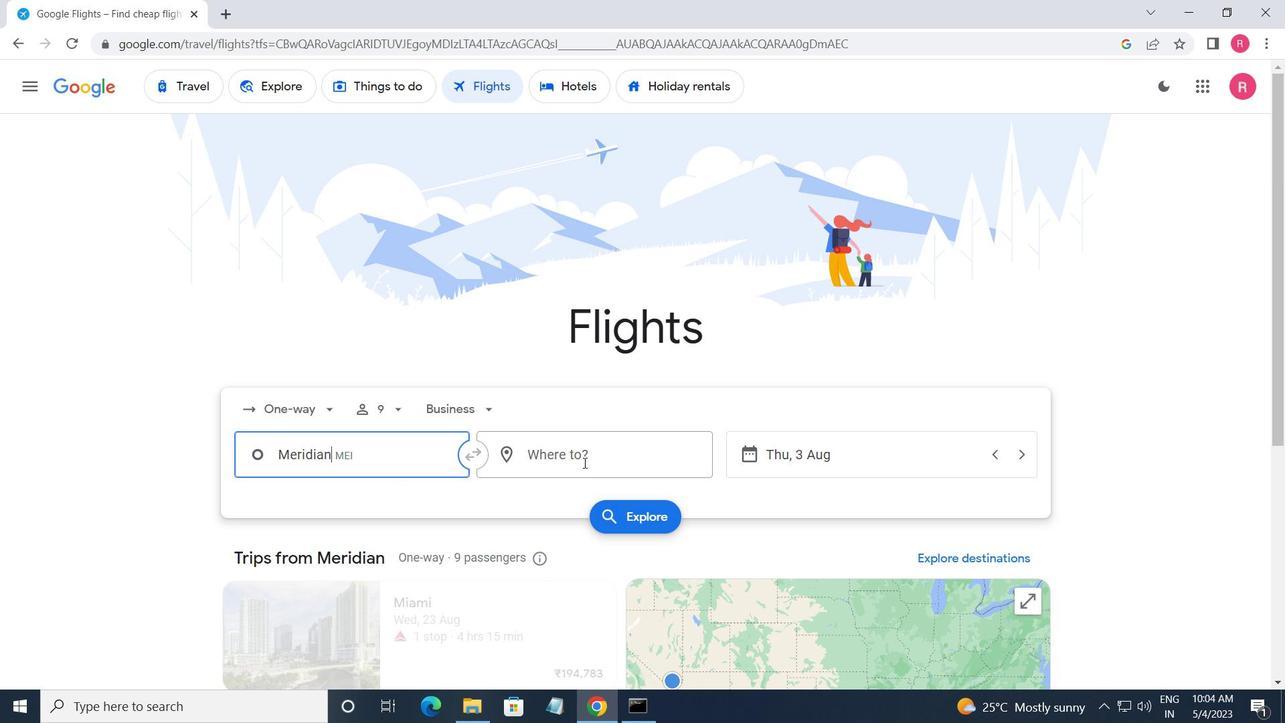 
Action: Mouse pressed left at (584, 457)
Screenshot: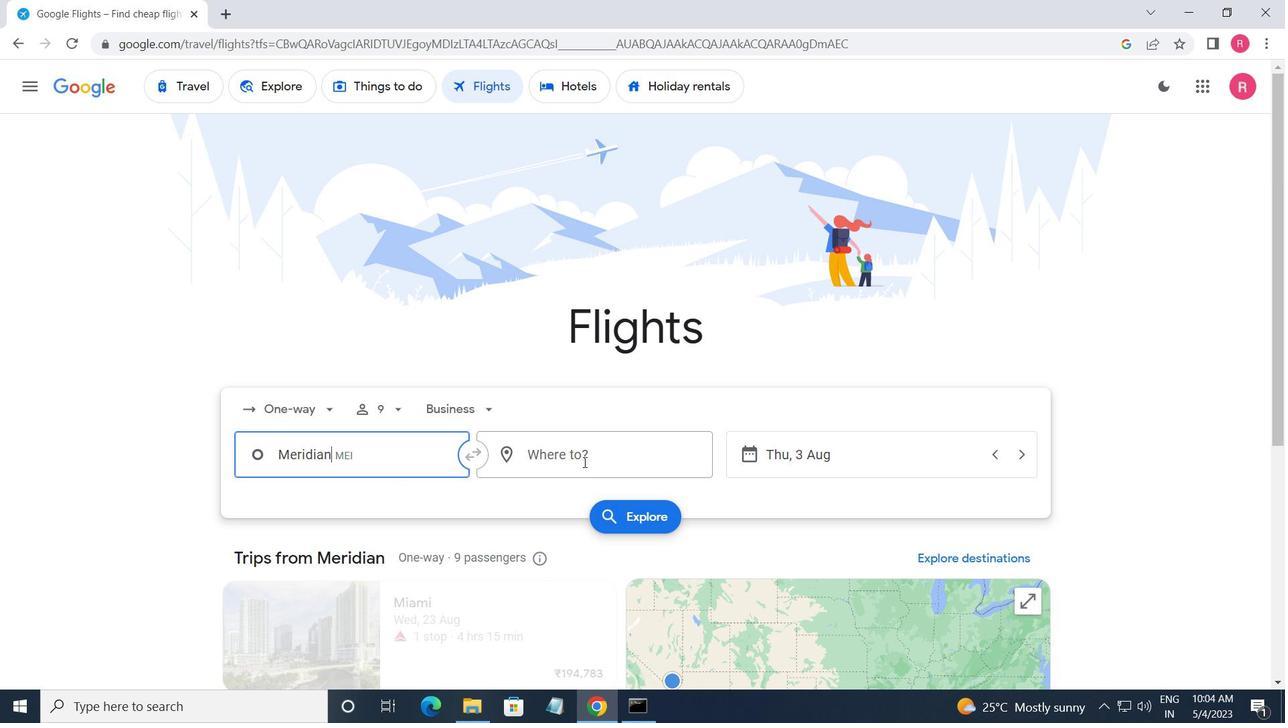 
Action: Mouse moved to (605, 612)
Screenshot: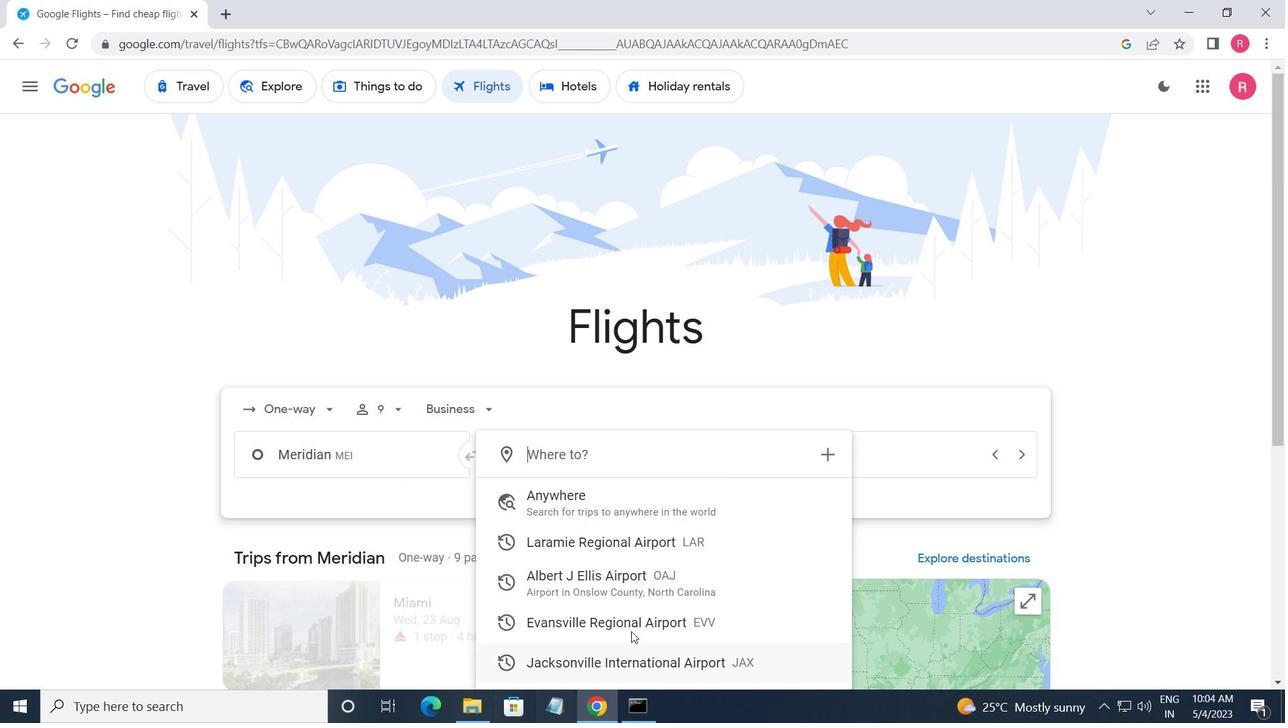 
Action: Mouse pressed left at (605, 612)
Screenshot: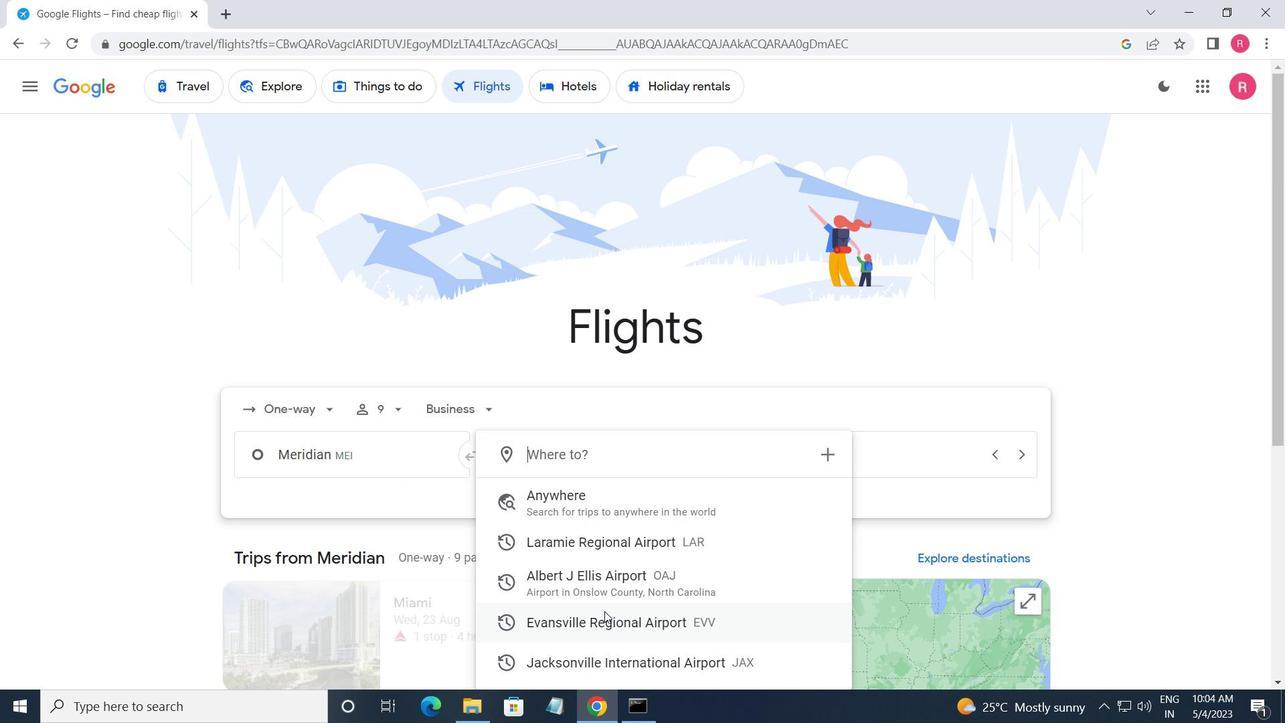 
Action: Mouse moved to (890, 462)
Screenshot: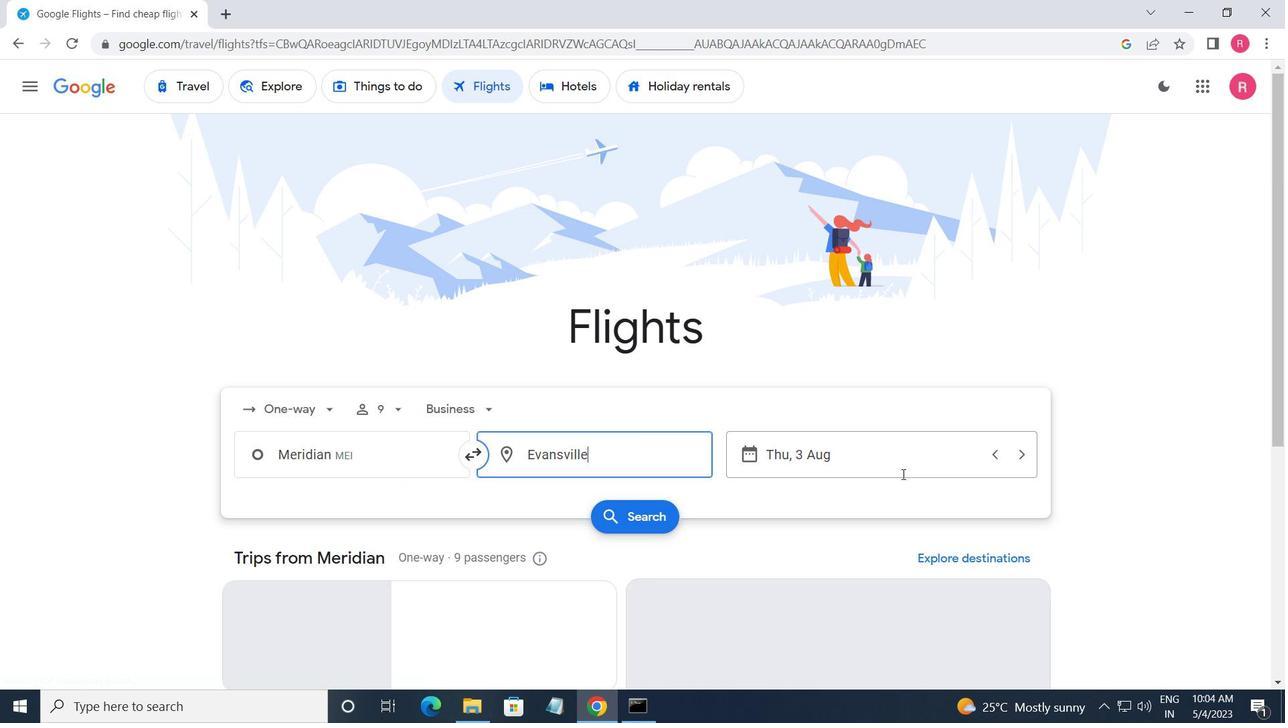 
Action: Mouse pressed left at (890, 462)
Screenshot: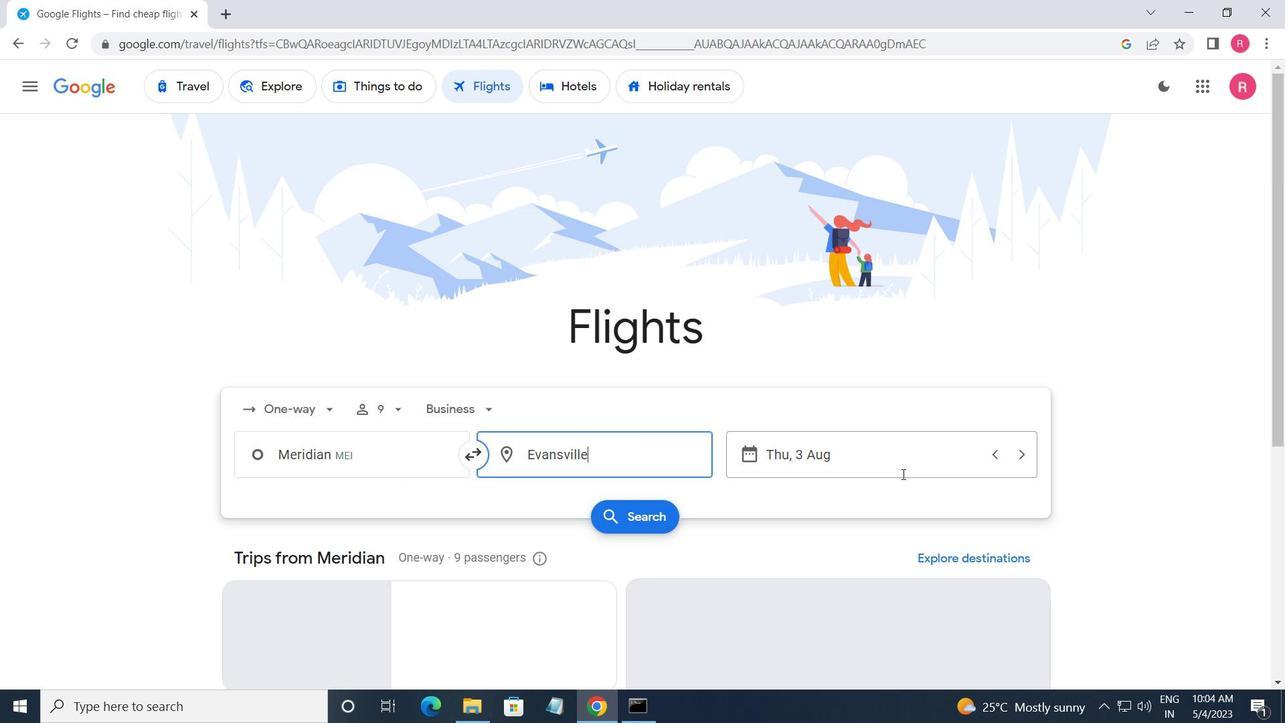 
Action: Mouse moved to (596, 394)
Screenshot: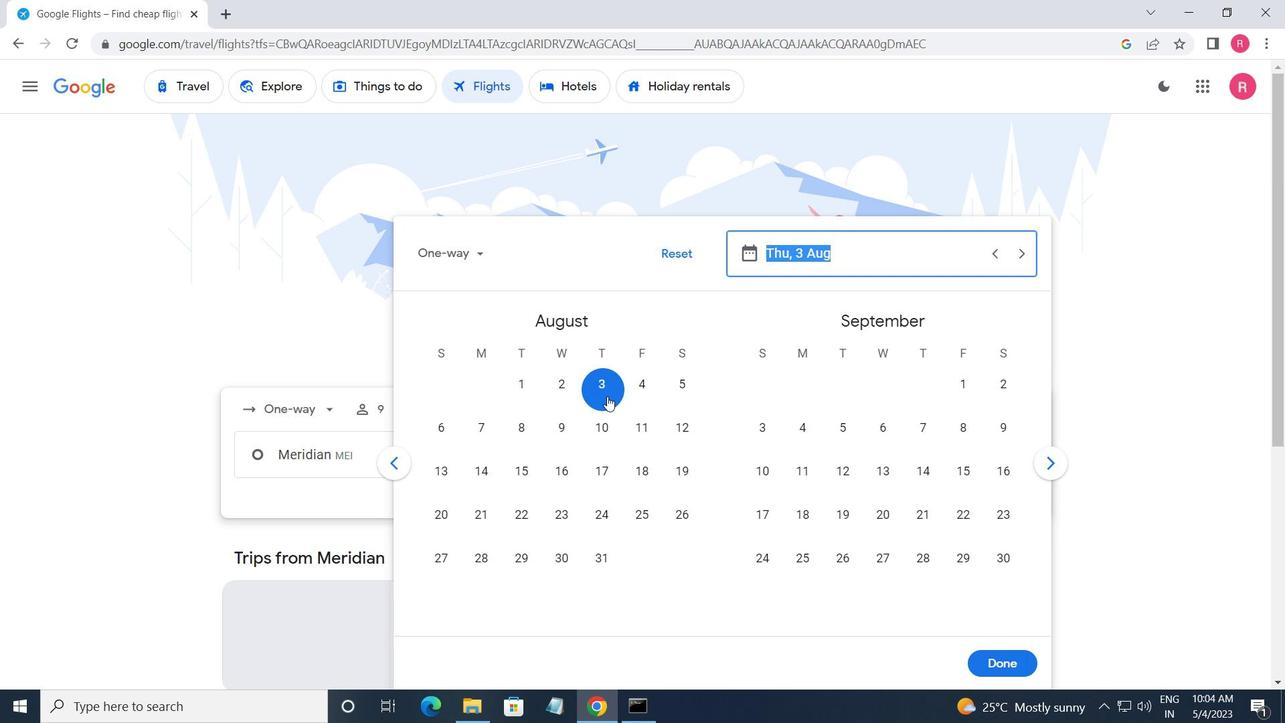 
Action: Mouse pressed left at (596, 394)
Screenshot: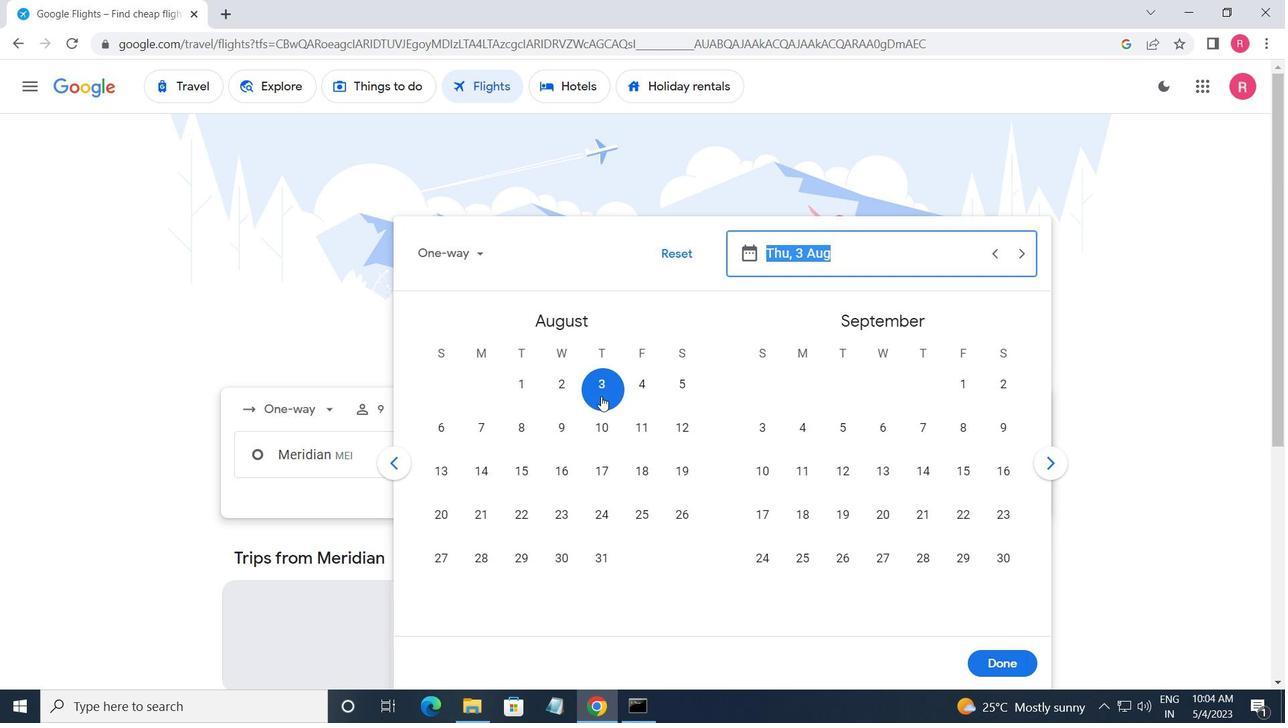 
Action: Mouse moved to (1012, 665)
Screenshot: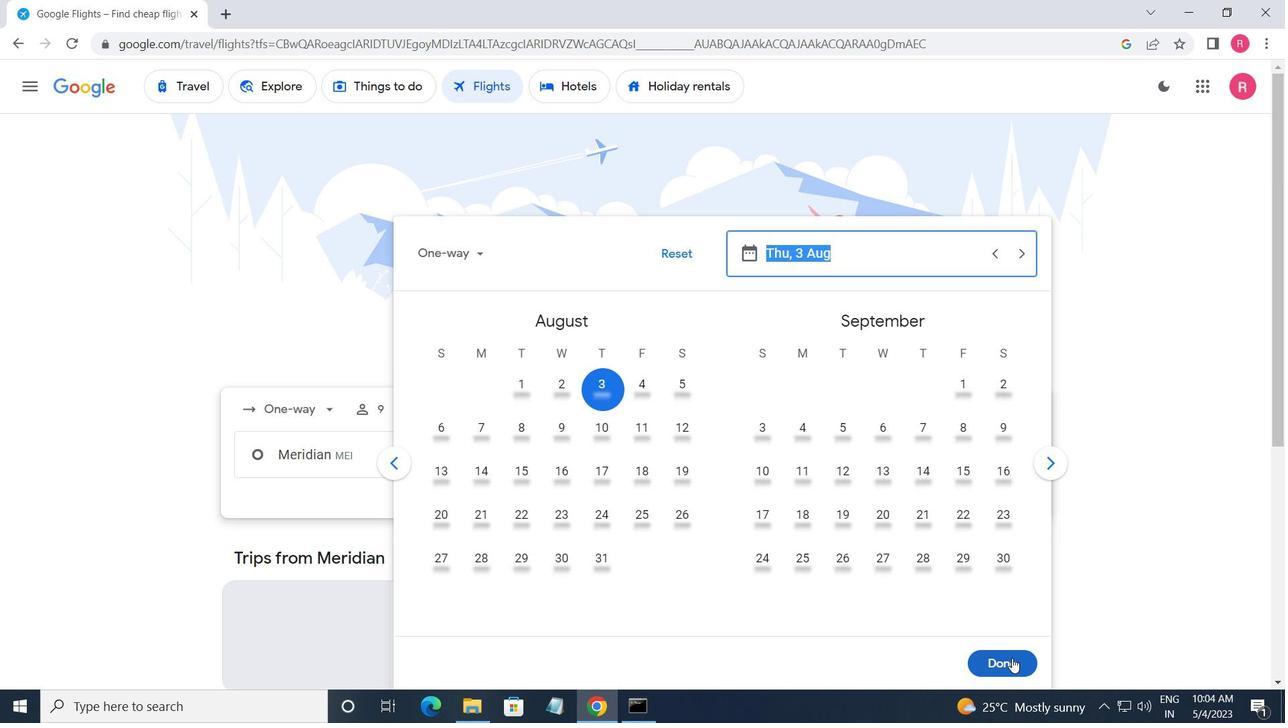 
Action: Mouse pressed left at (1012, 665)
Screenshot: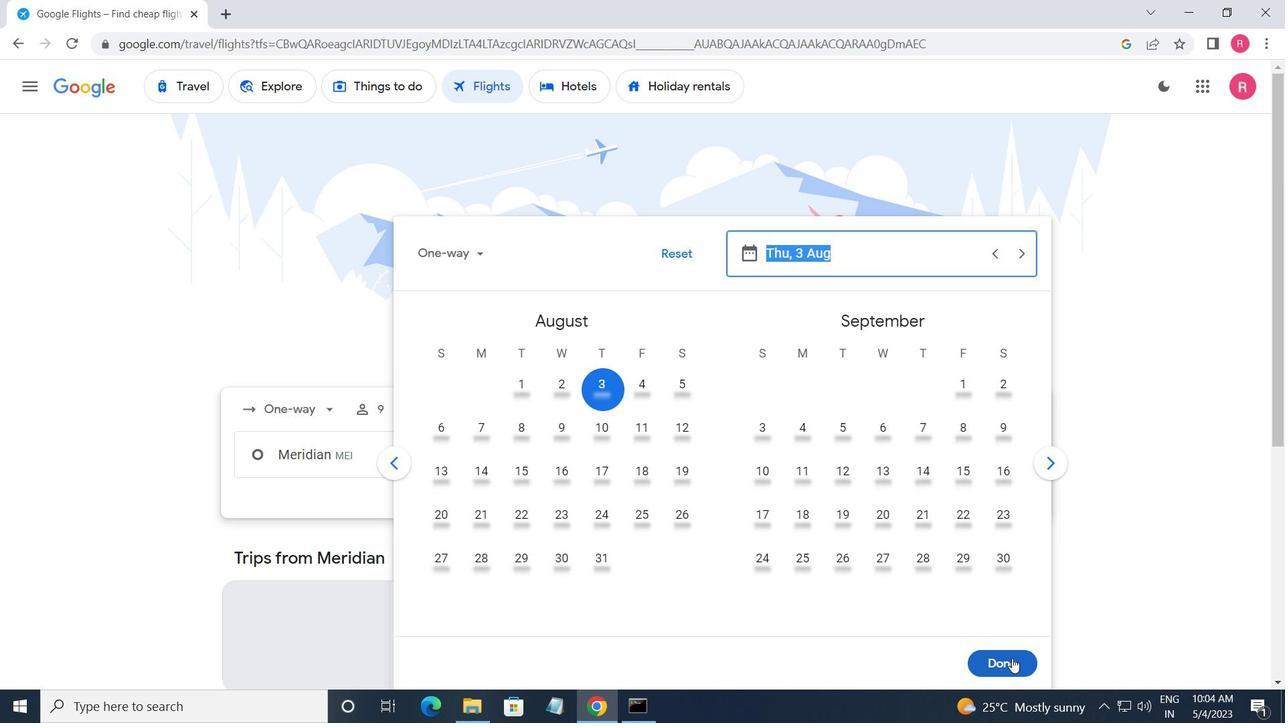 
Action: Mouse moved to (627, 529)
Screenshot: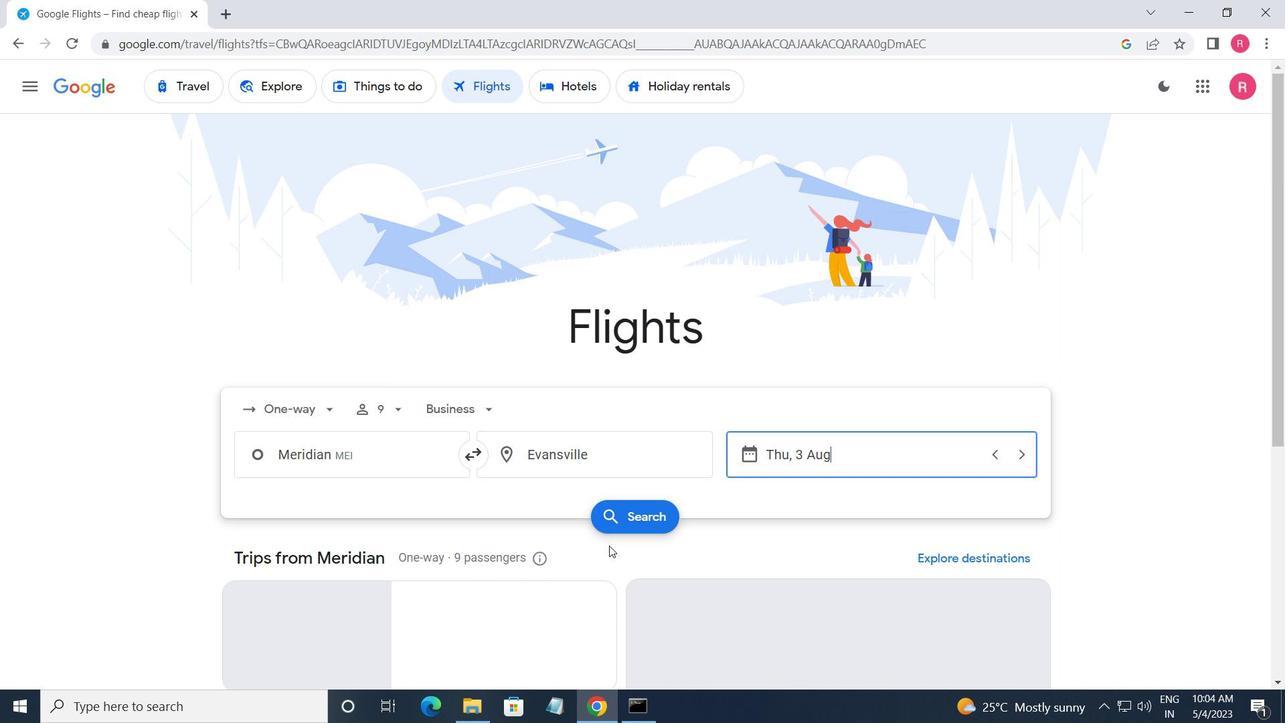 
Action: Mouse pressed left at (627, 529)
Screenshot: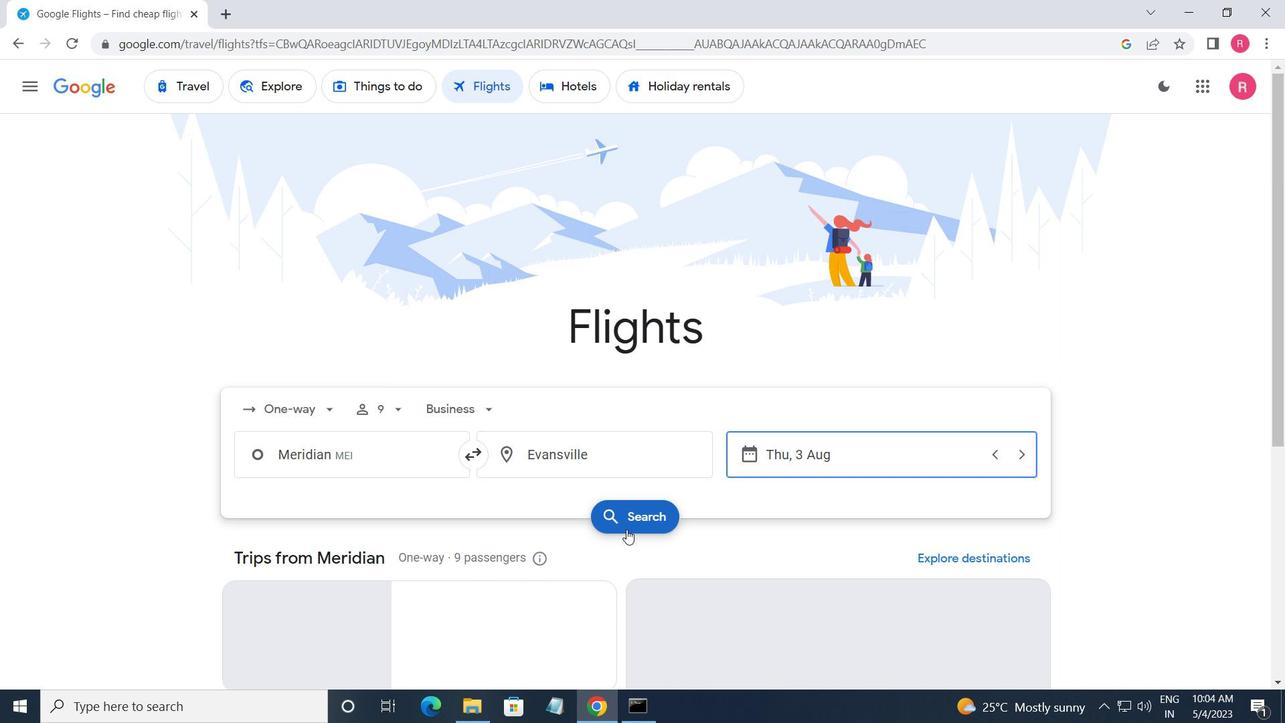 
Action: Mouse moved to (244, 249)
Screenshot: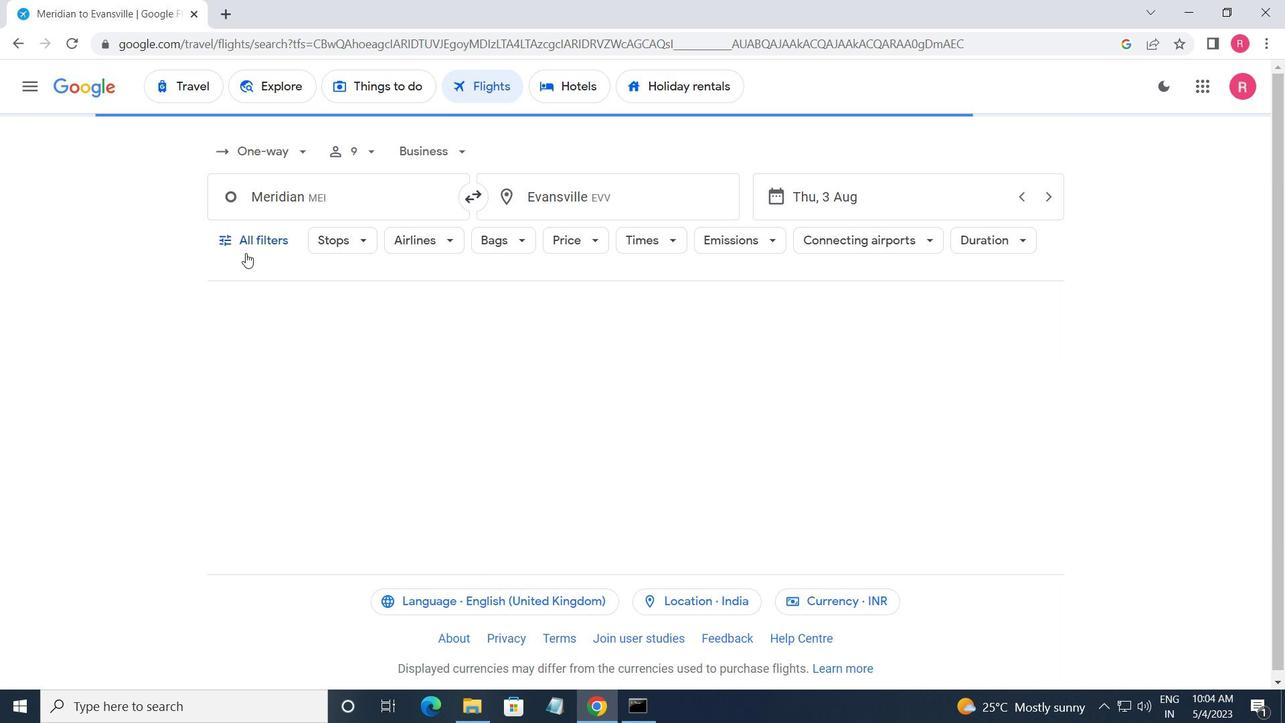 
Action: Mouse pressed left at (244, 249)
Screenshot: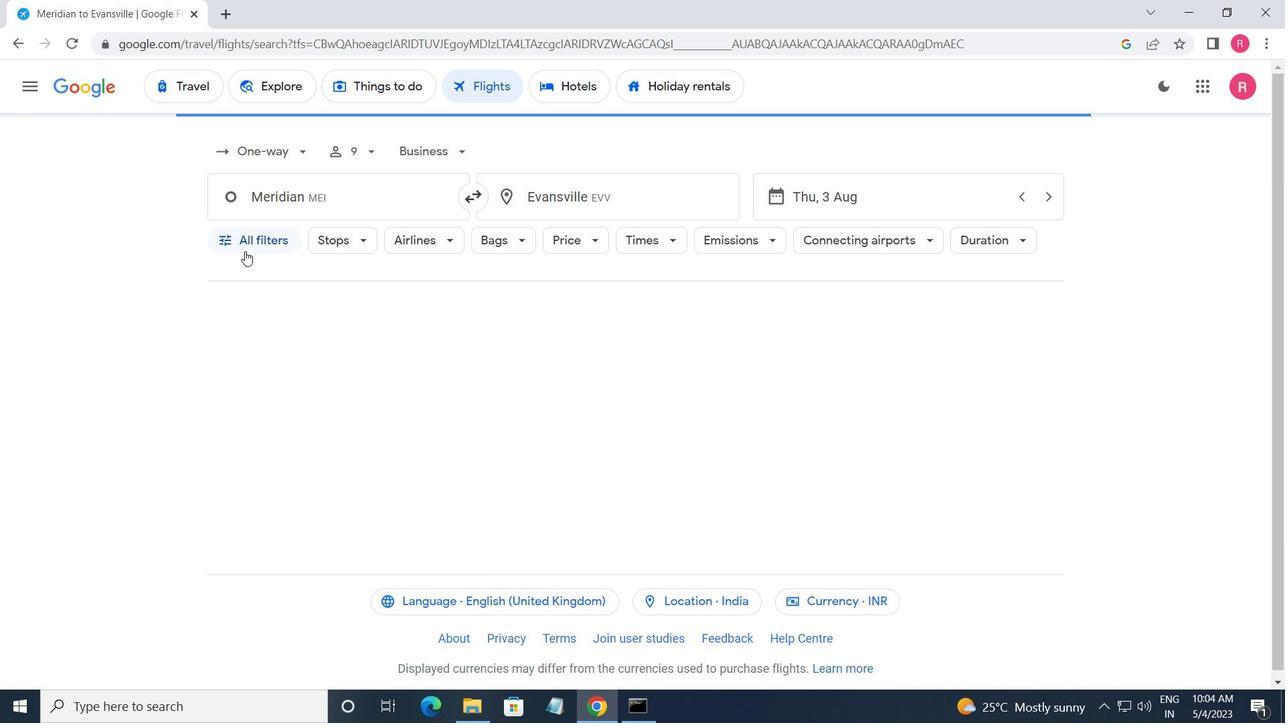 
Action: Mouse moved to (318, 466)
Screenshot: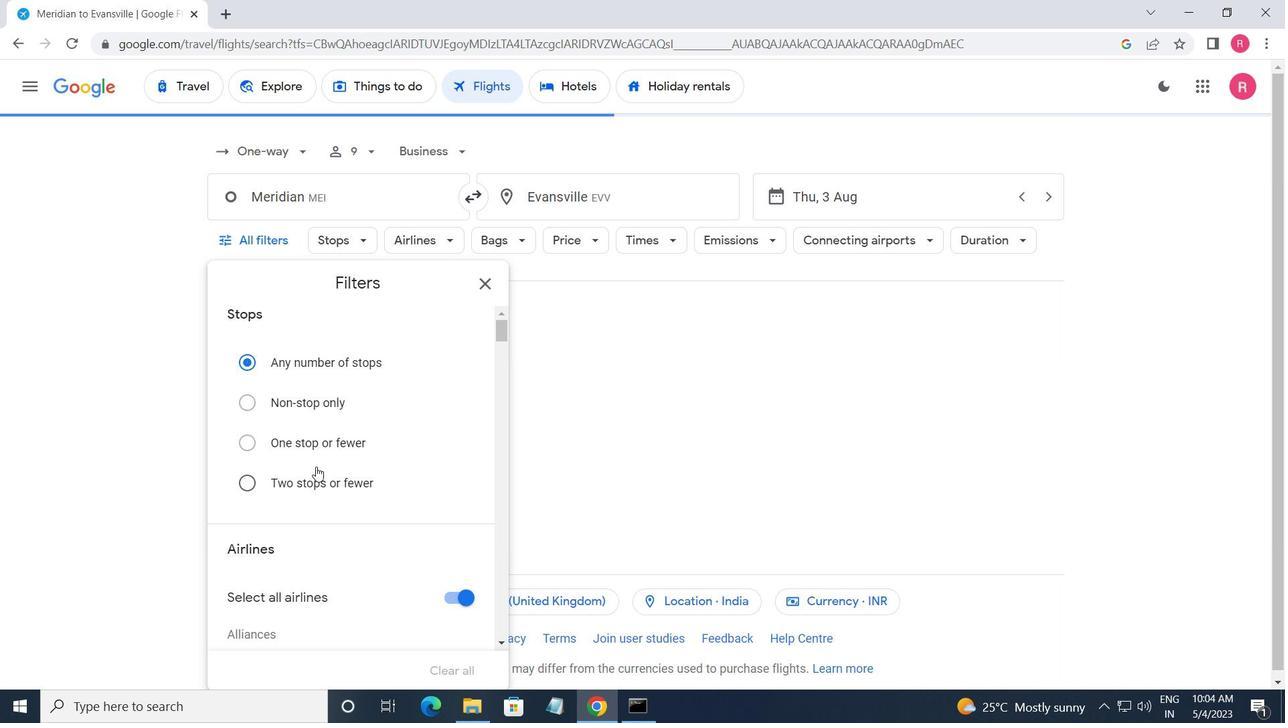 
Action: Mouse scrolled (318, 466) with delta (0, 0)
Screenshot: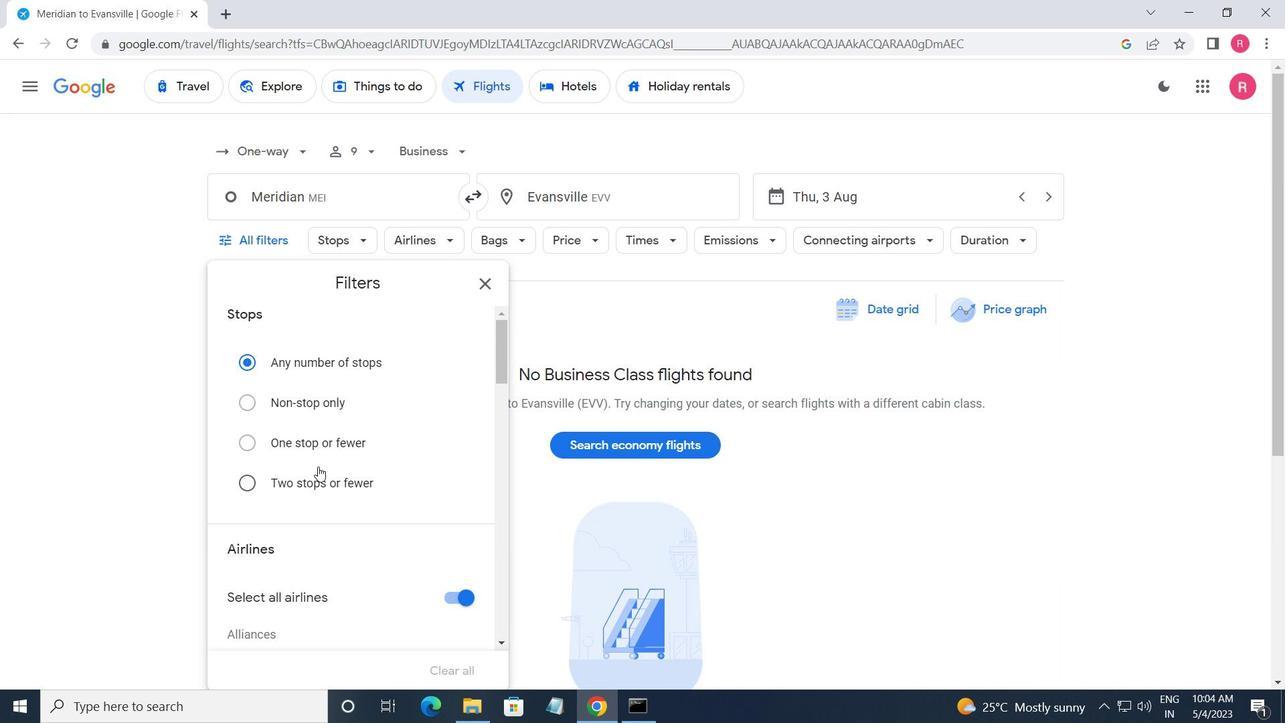 
Action: Mouse scrolled (318, 466) with delta (0, 0)
Screenshot: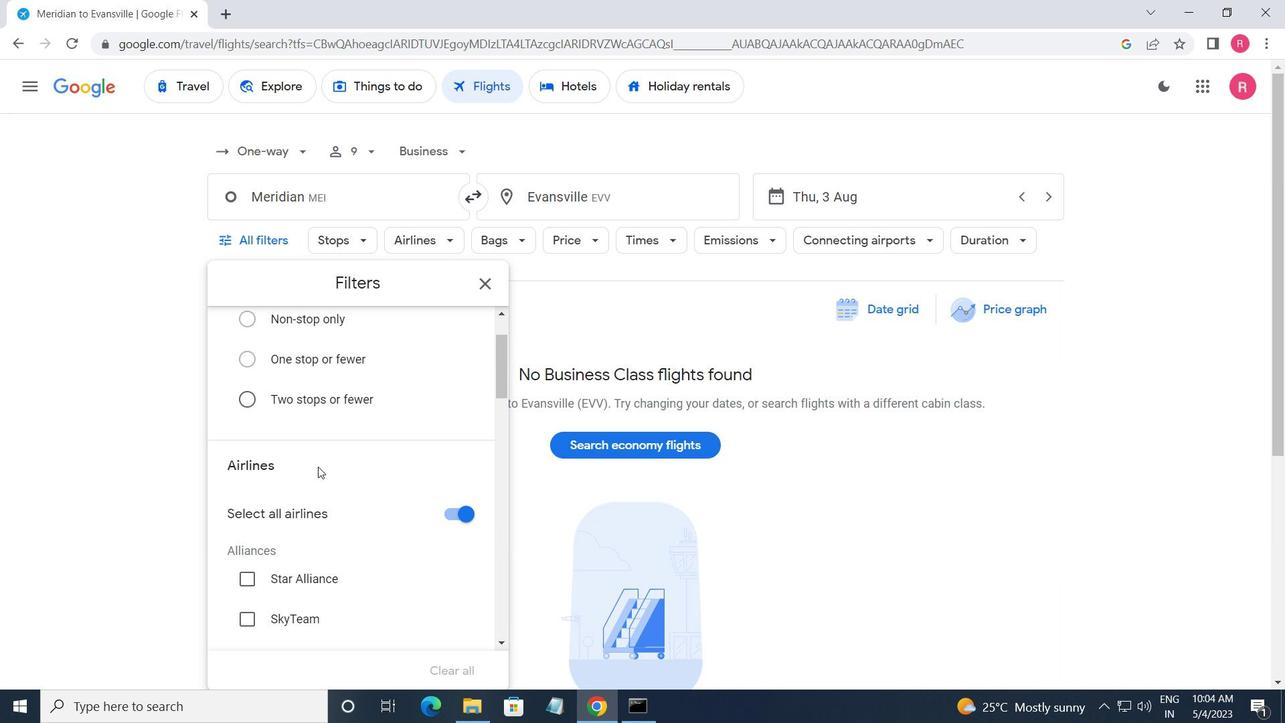 
Action: Mouse scrolled (318, 466) with delta (0, 0)
Screenshot: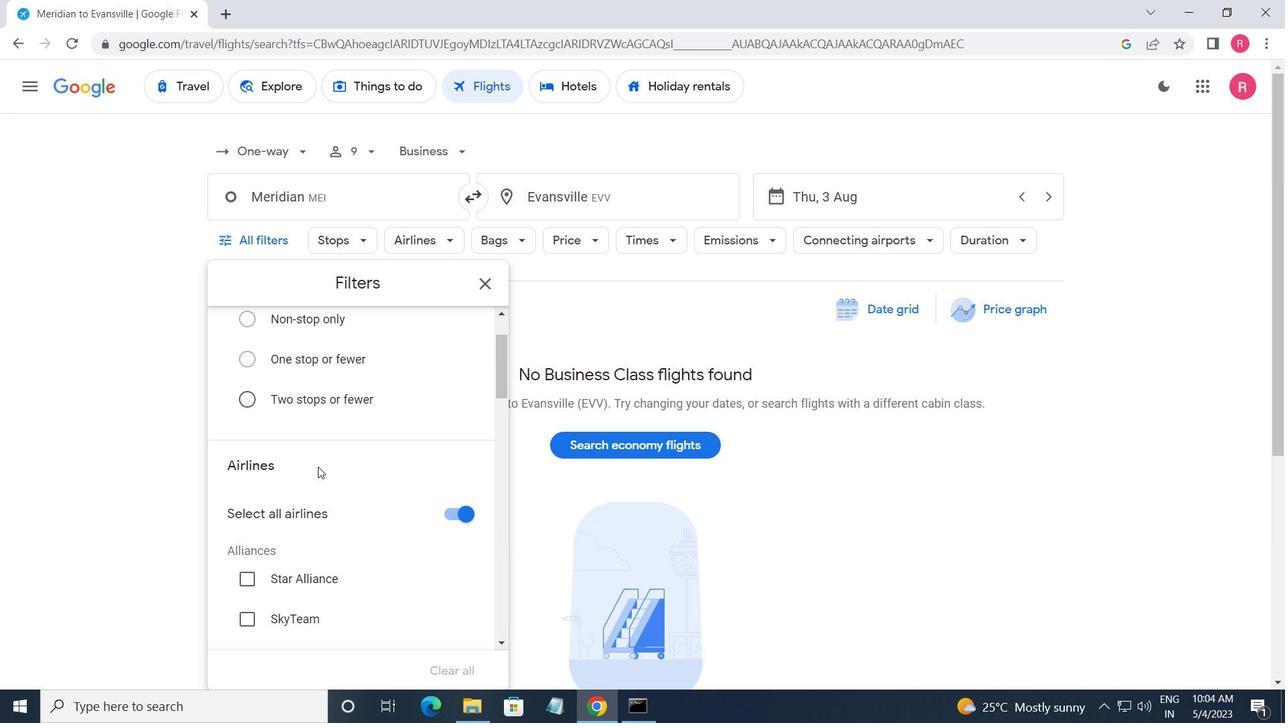 
Action: Mouse scrolled (318, 466) with delta (0, 0)
Screenshot: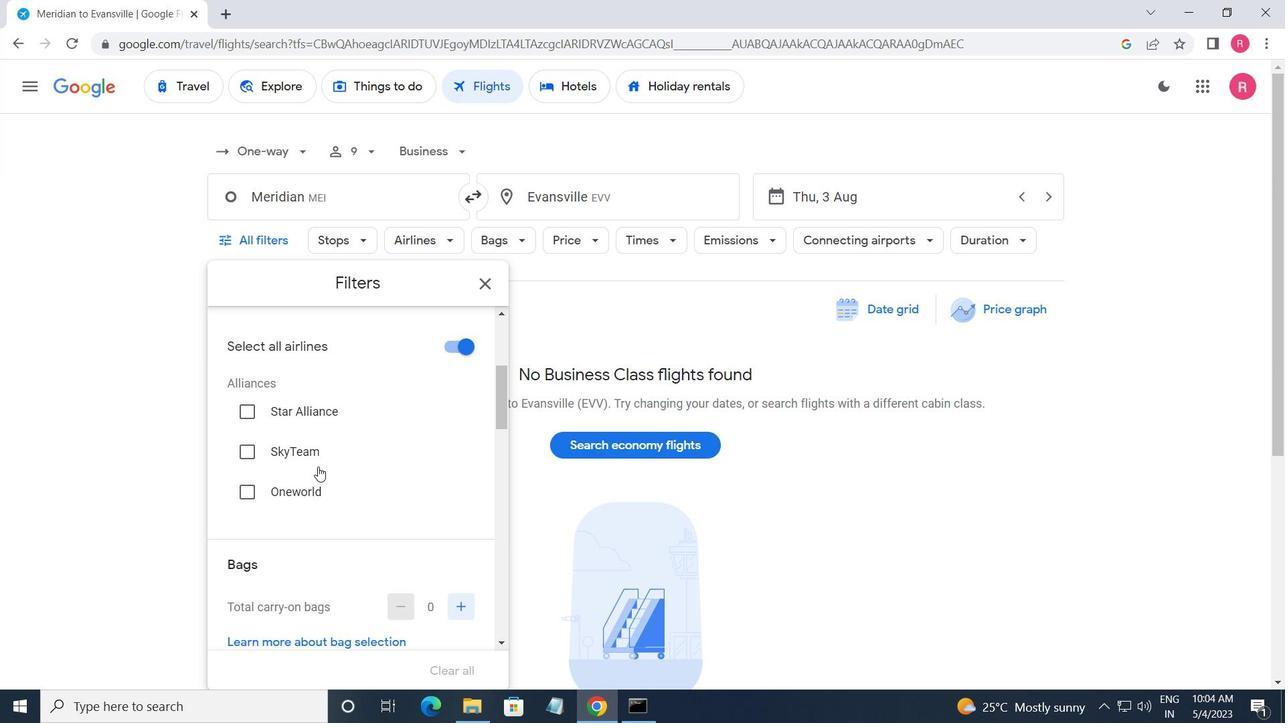 
Action: Mouse scrolled (318, 466) with delta (0, 0)
Screenshot: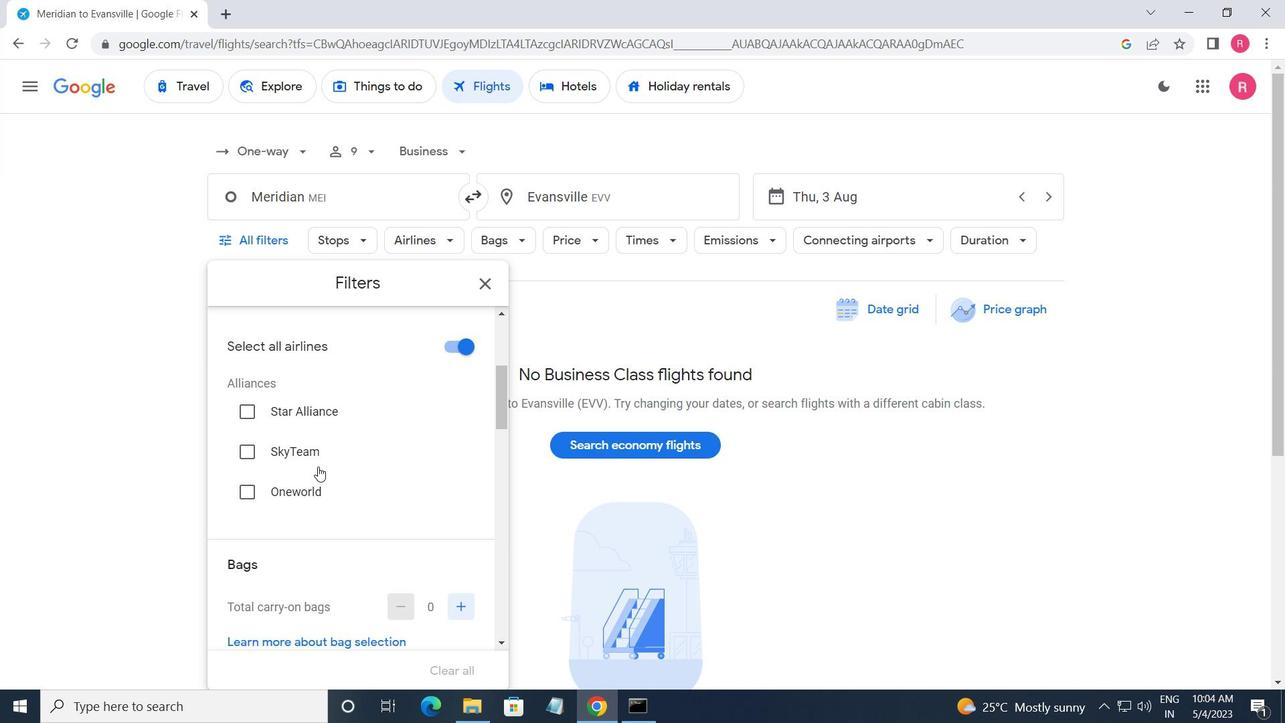 
Action: Mouse moved to (448, 481)
Screenshot: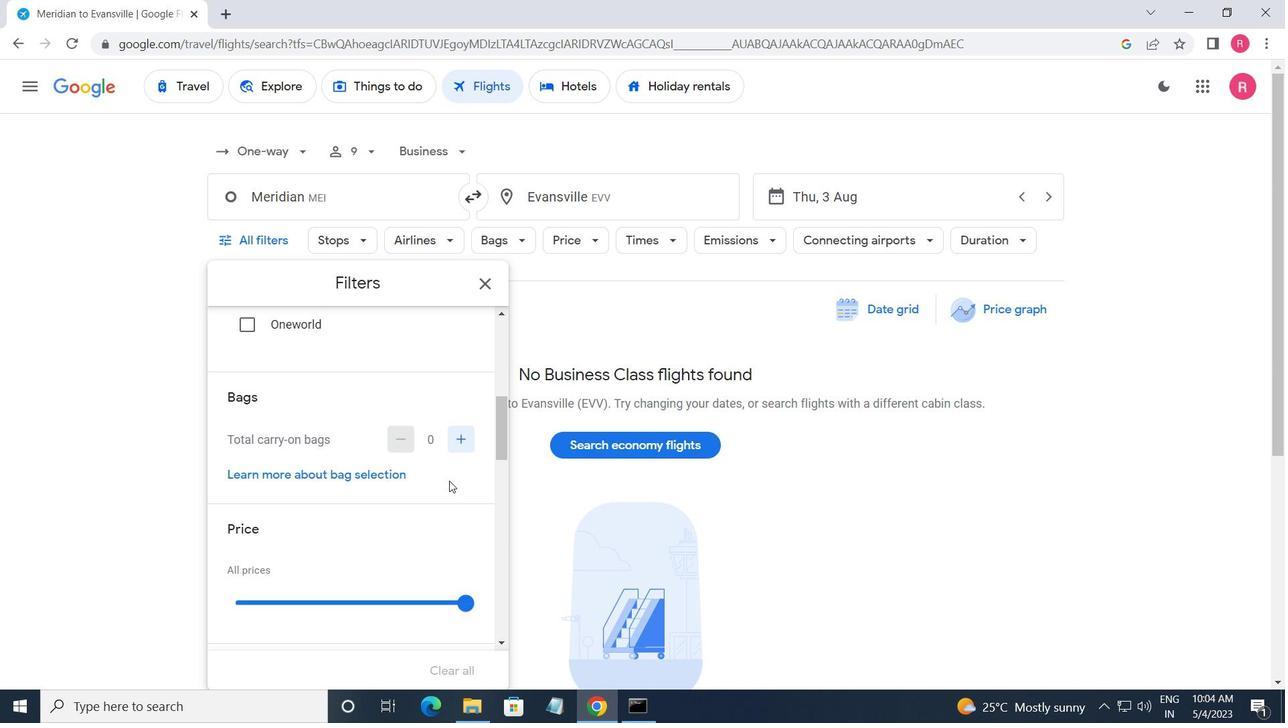 
Action: Mouse scrolled (448, 480) with delta (0, 0)
Screenshot: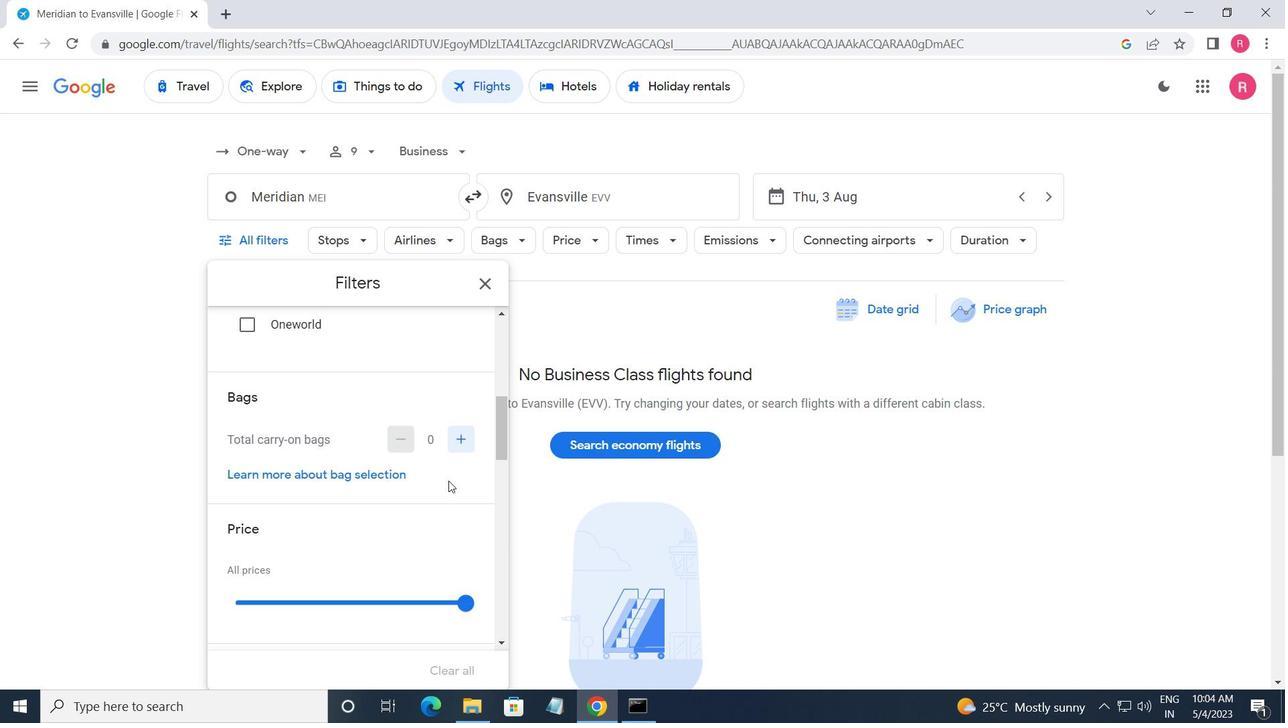 
Action: Mouse moved to (474, 519)
Screenshot: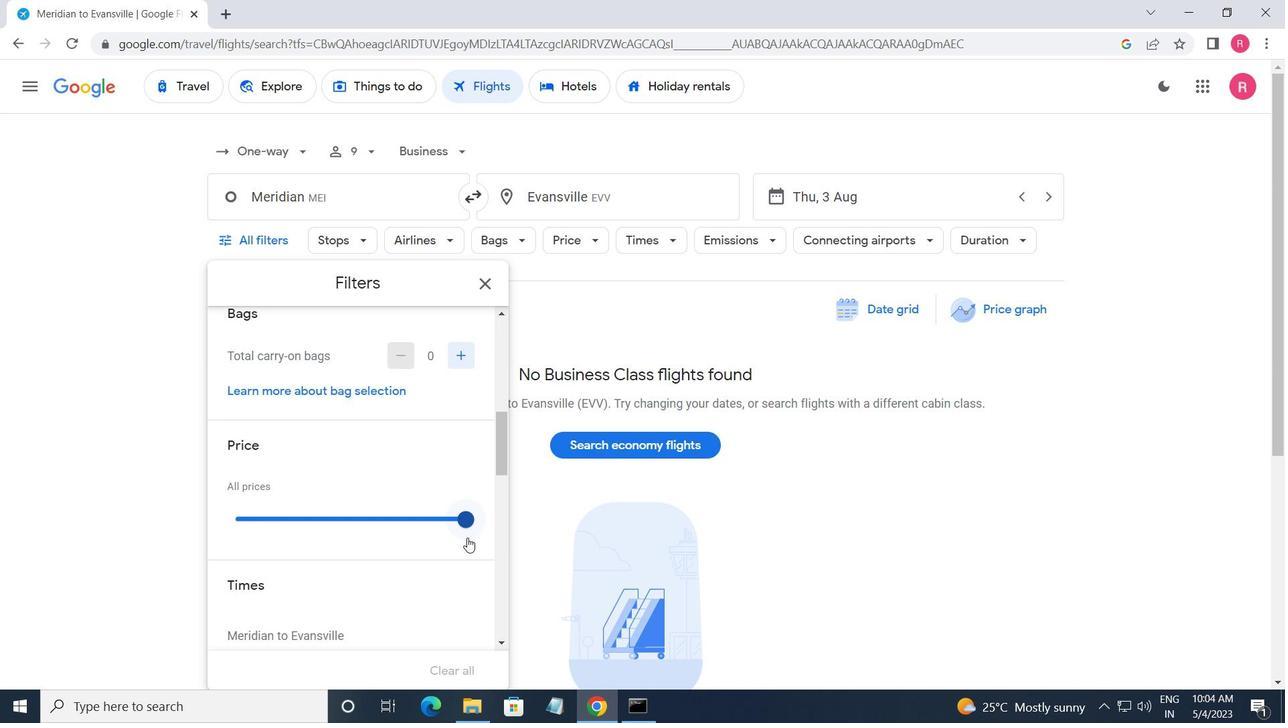 
Action: Mouse pressed left at (474, 519)
Screenshot: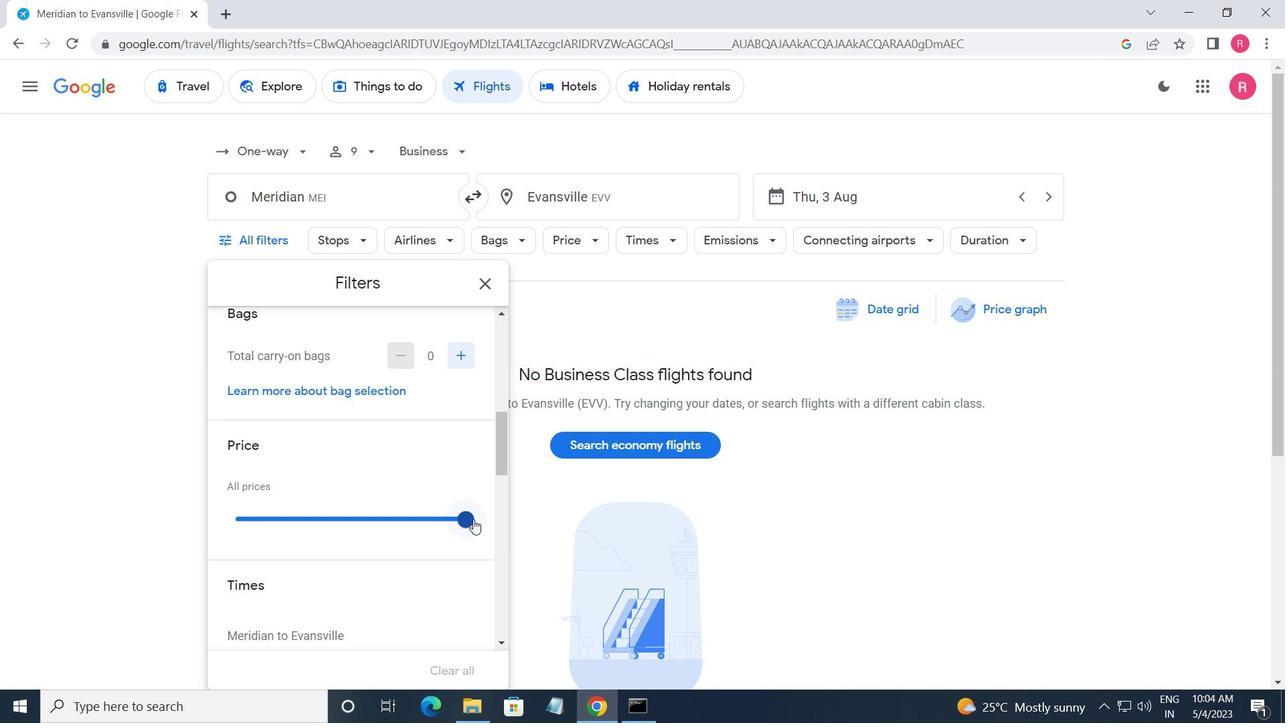 
Action: Mouse moved to (300, 514)
Screenshot: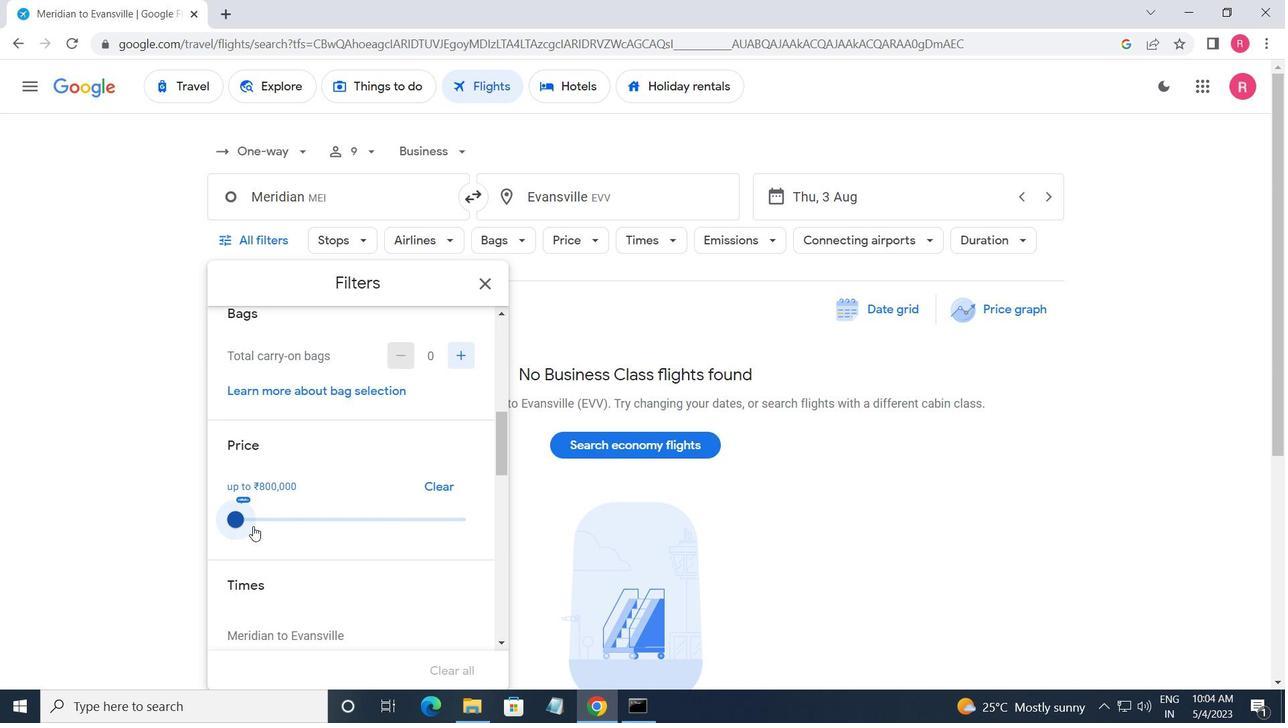 
Action: Mouse scrolled (300, 513) with delta (0, 0)
Screenshot: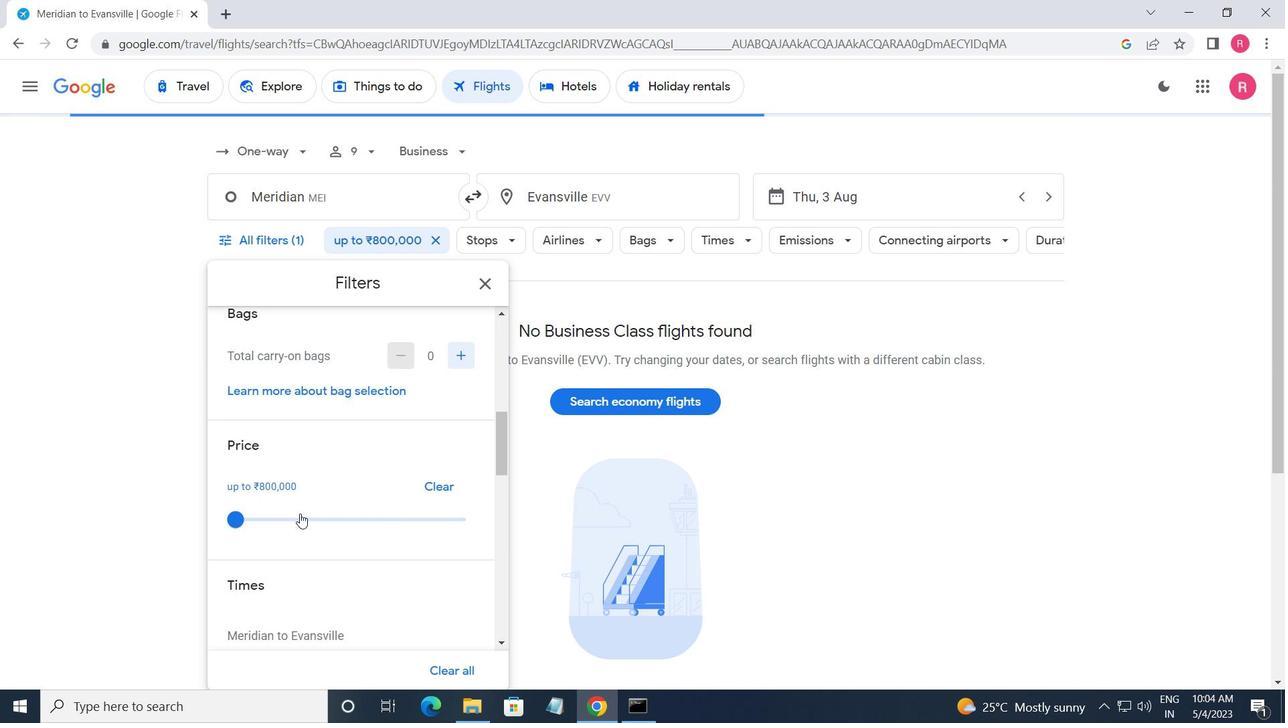 
Action: Mouse scrolled (300, 513) with delta (0, 0)
Screenshot: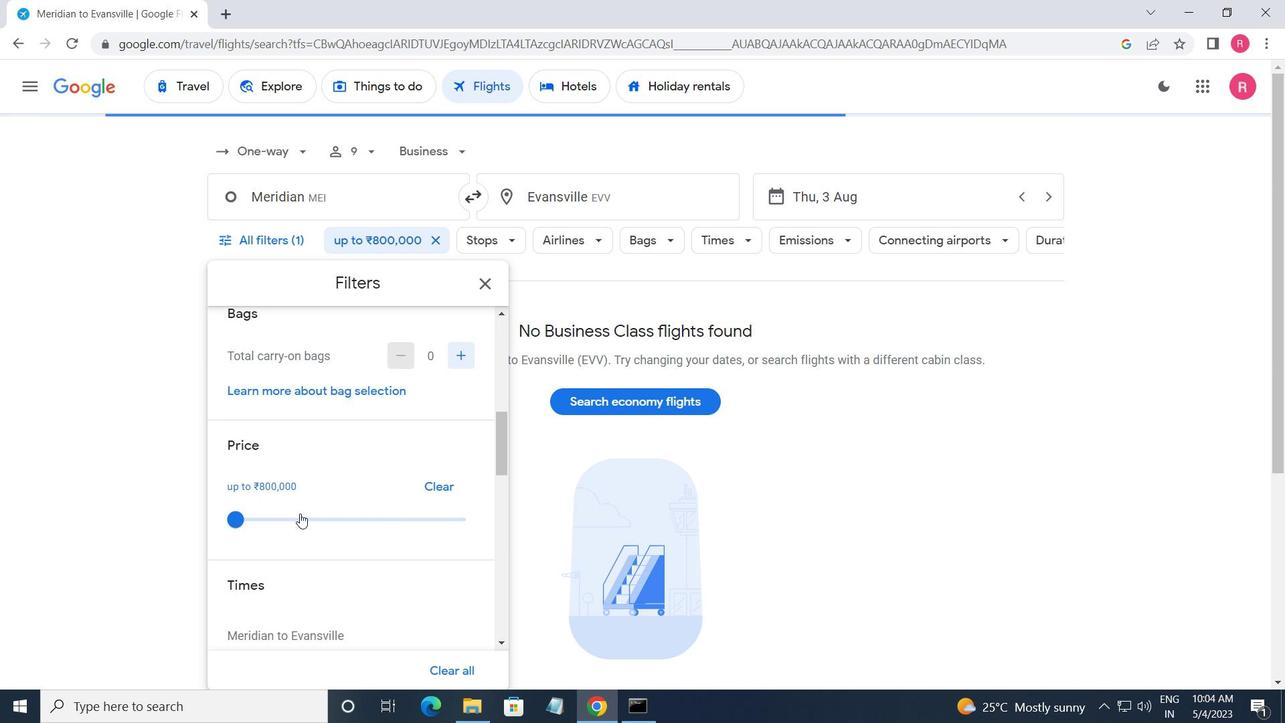 
Action: Mouse moved to (237, 586)
Screenshot: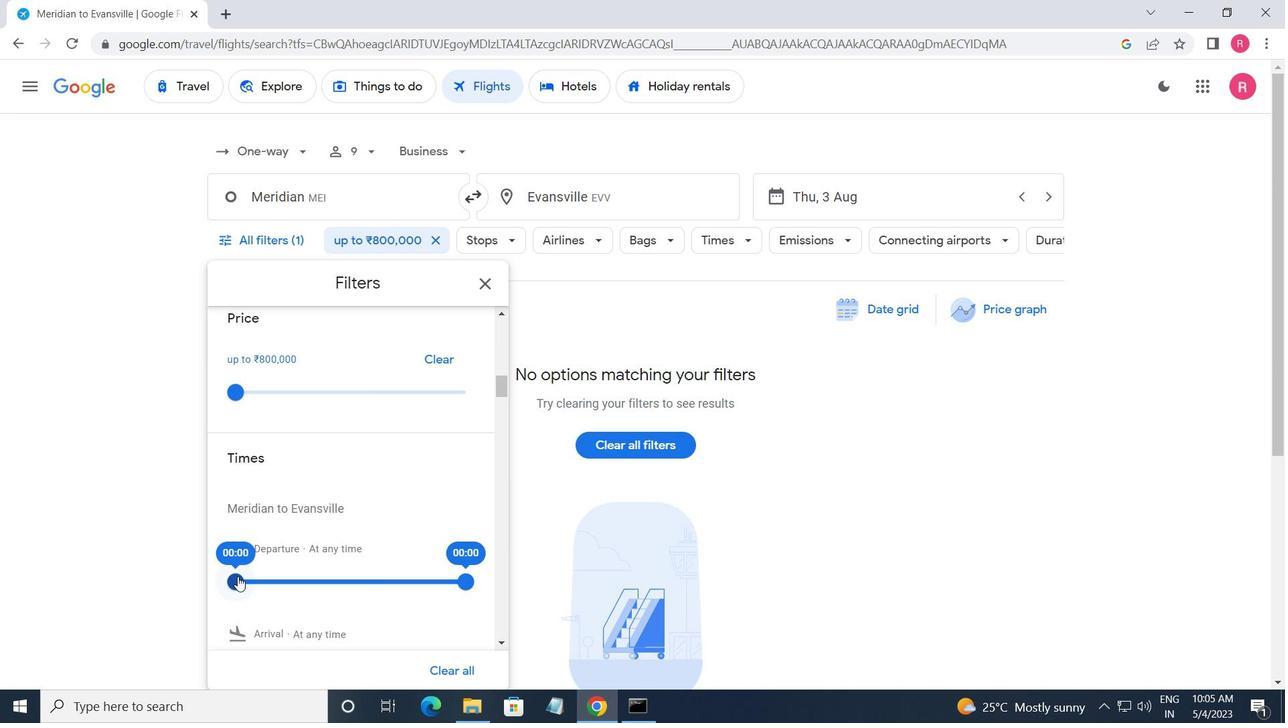 
Action: Mouse pressed left at (237, 586)
Screenshot: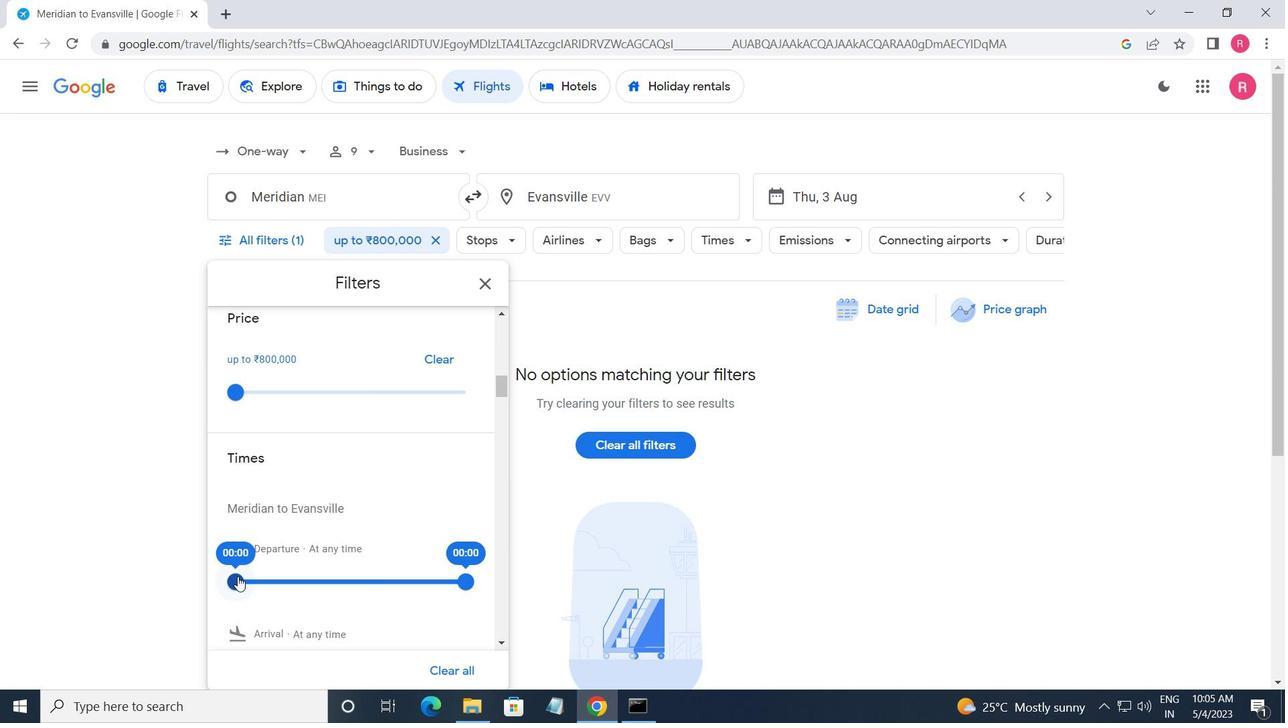 
Action: Mouse moved to (462, 578)
Screenshot: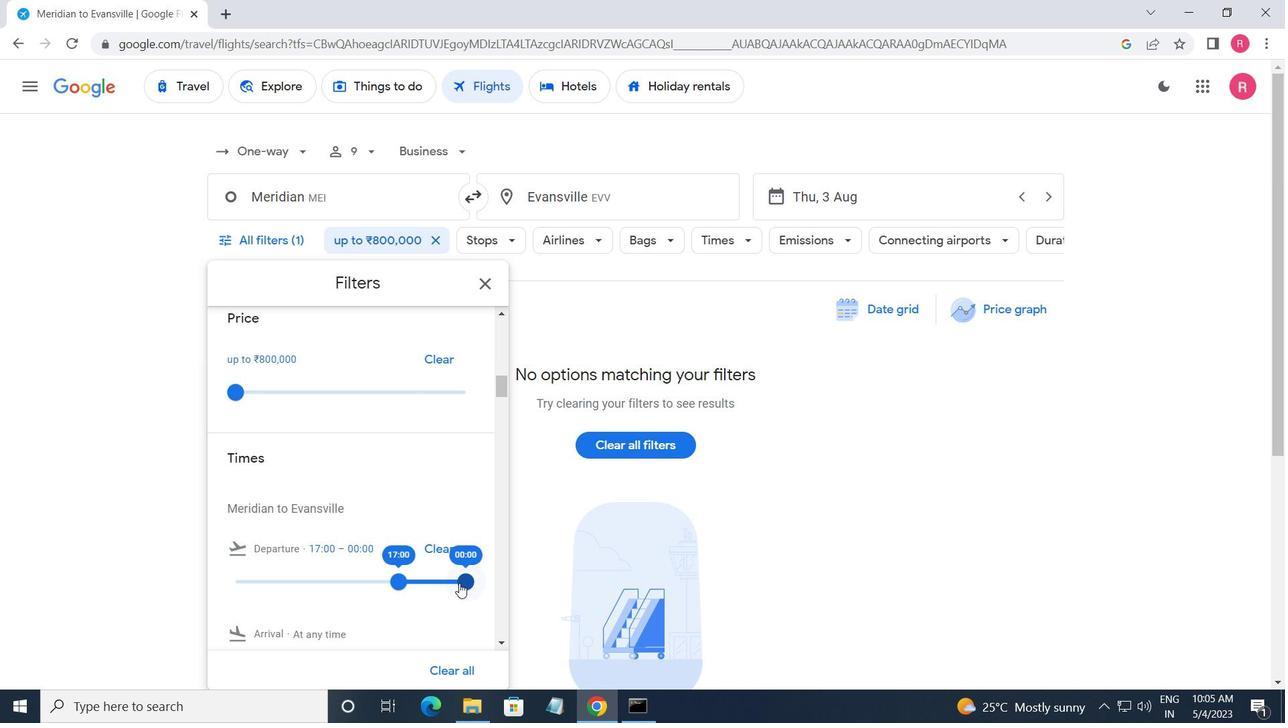 
Action: Mouse pressed left at (462, 578)
Screenshot: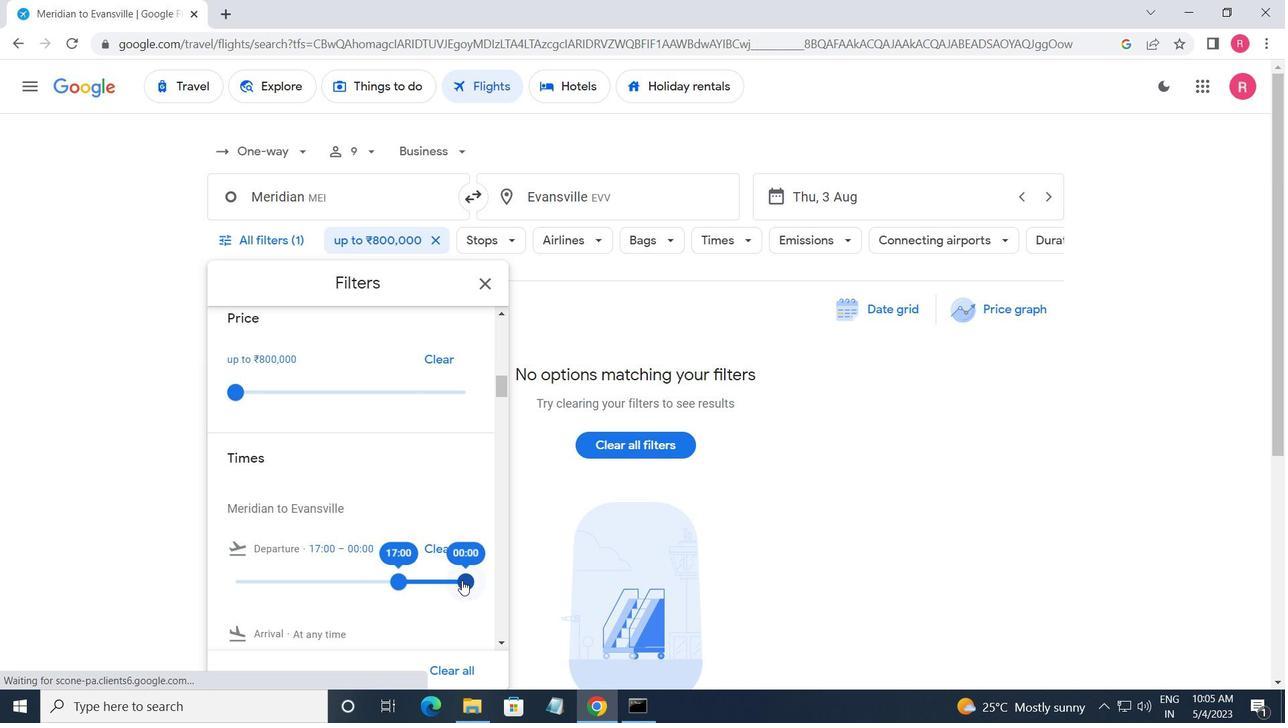 
Action: Mouse moved to (481, 291)
Screenshot: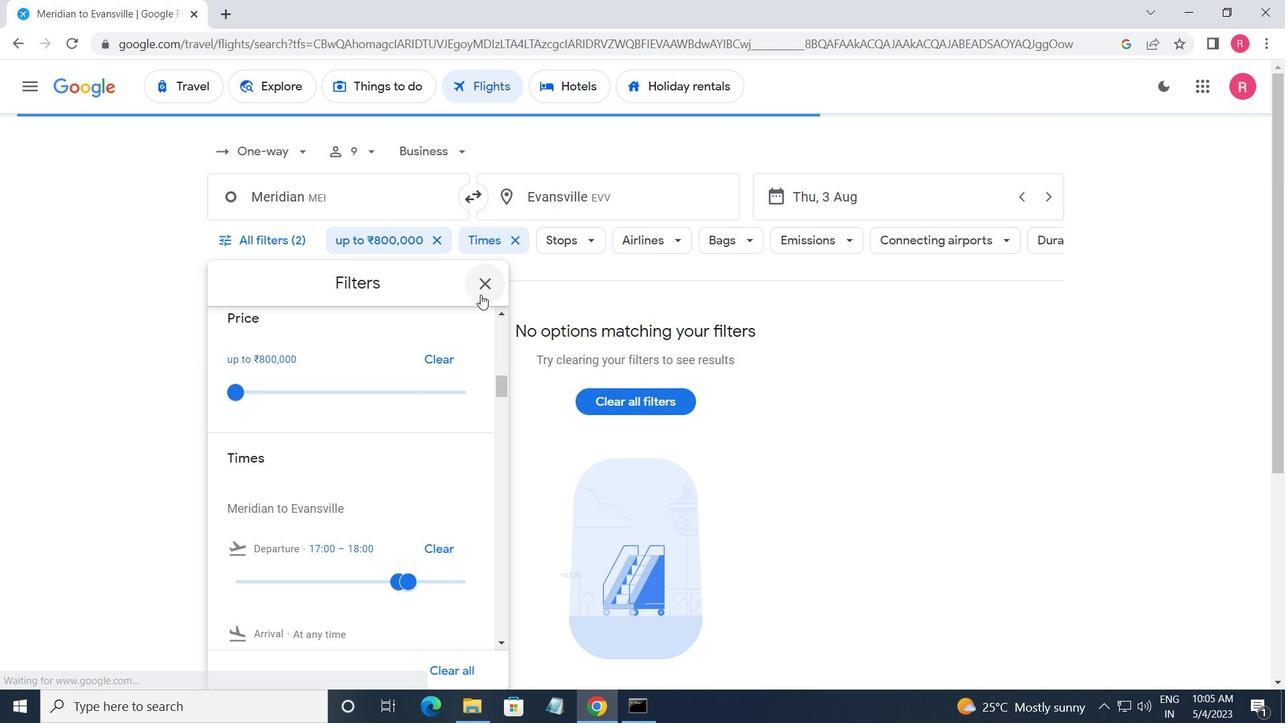 
Action: Mouse pressed left at (481, 291)
Screenshot: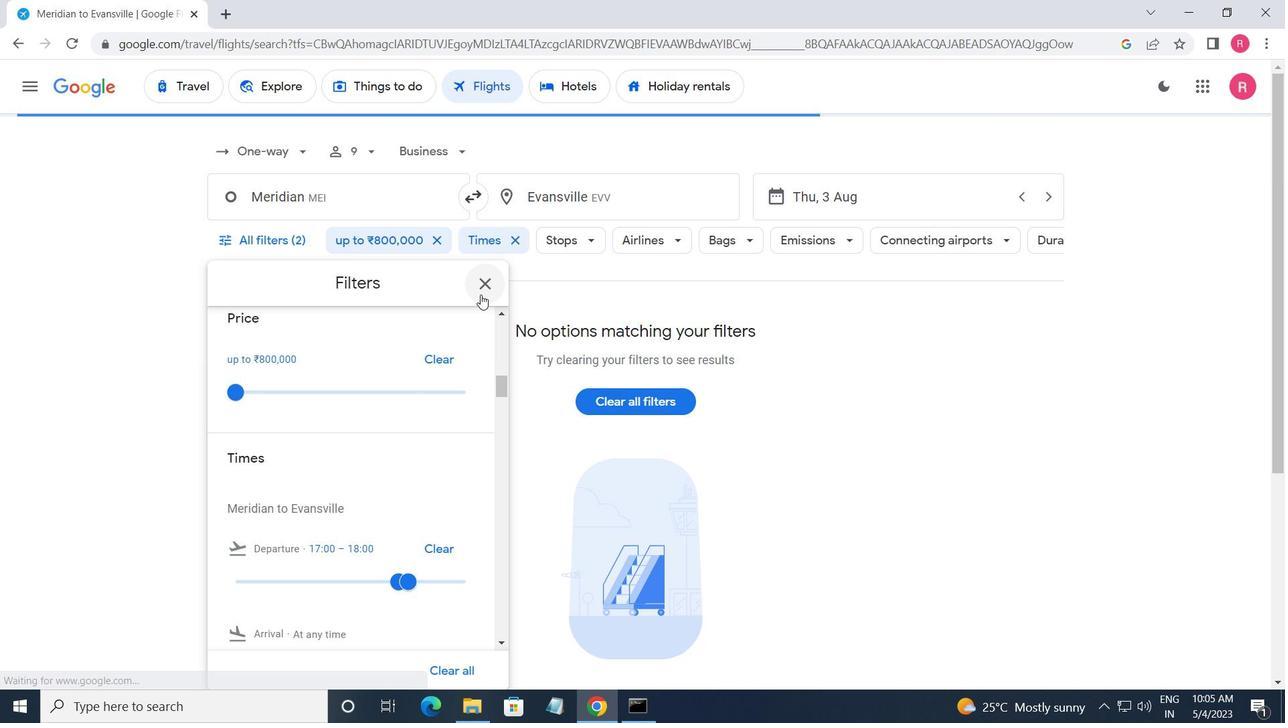 
Action: Mouse moved to (482, 320)
Screenshot: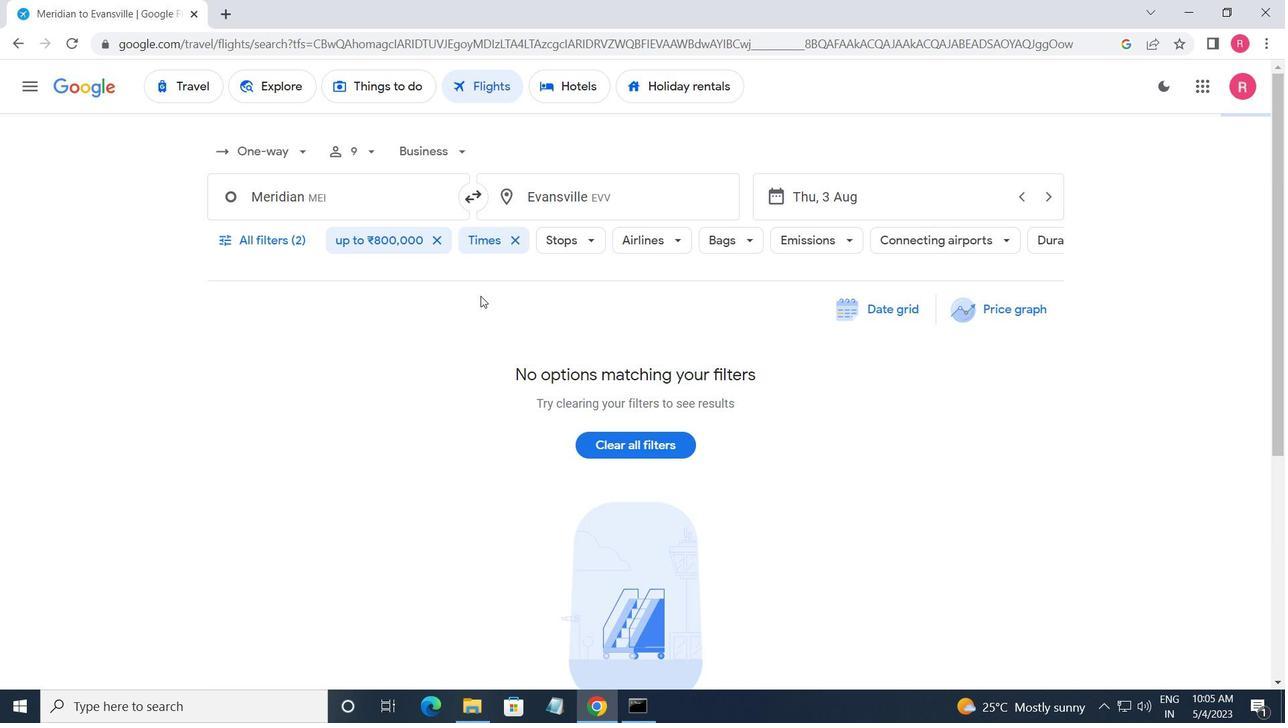 
